 Task: Search one way flight ticket for 2 adults, 2 infants in seat and 1 infant on lap in first from Pittsburgh: Pittsburgh International Airport to Riverton: Central Wyoming Regional Airport (was Riverton Regional) on 8-4-2023. Choice of flights is Spirit. Number of bags: 1 carry on bag and 5 checked bags. Price is upto 65000. Outbound departure time preference is 15:15.
Action: Mouse moved to (287, 246)
Screenshot: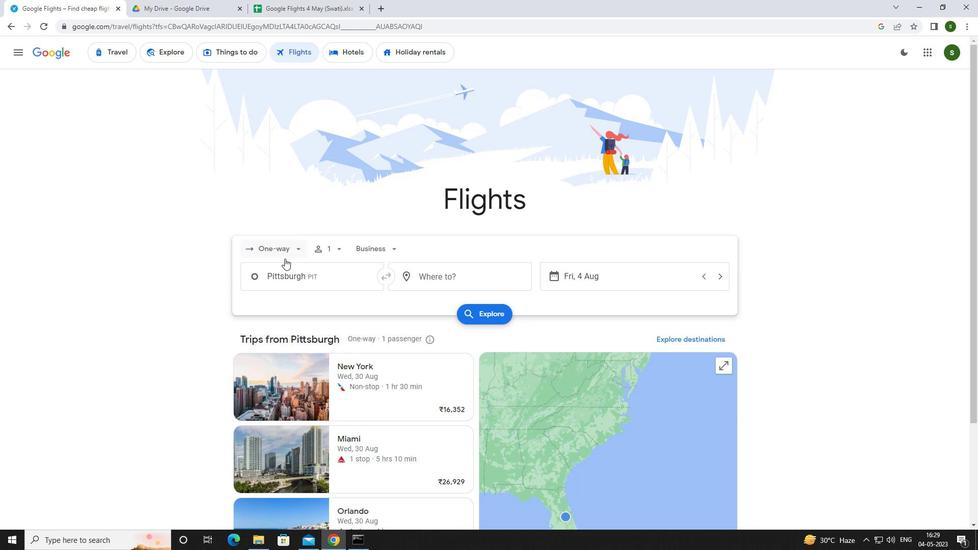 
Action: Mouse pressed left at (287, 246)
Screenshot: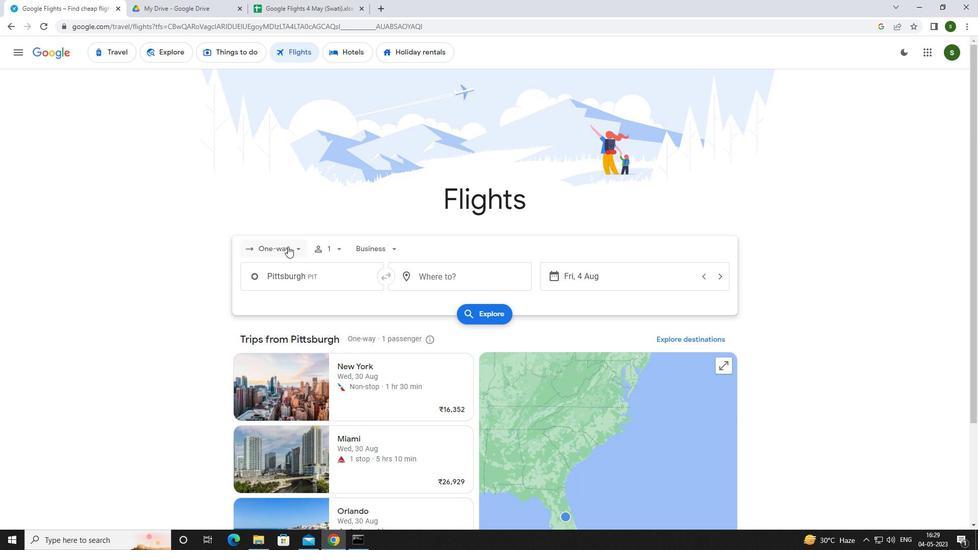 
Action: Mouse moved to (281, 295)
Screenshot: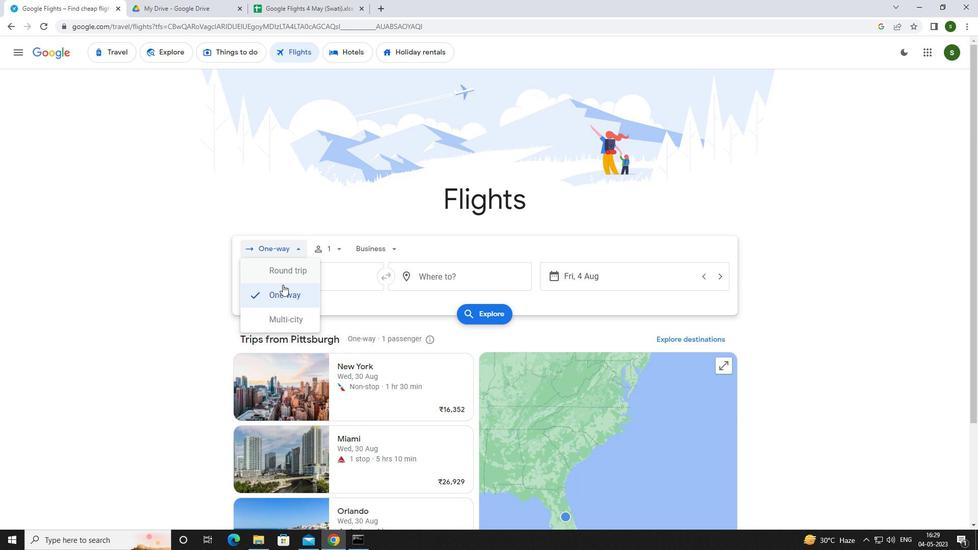 
Action: Mouse pressed left at (281, 295)
Screenshot: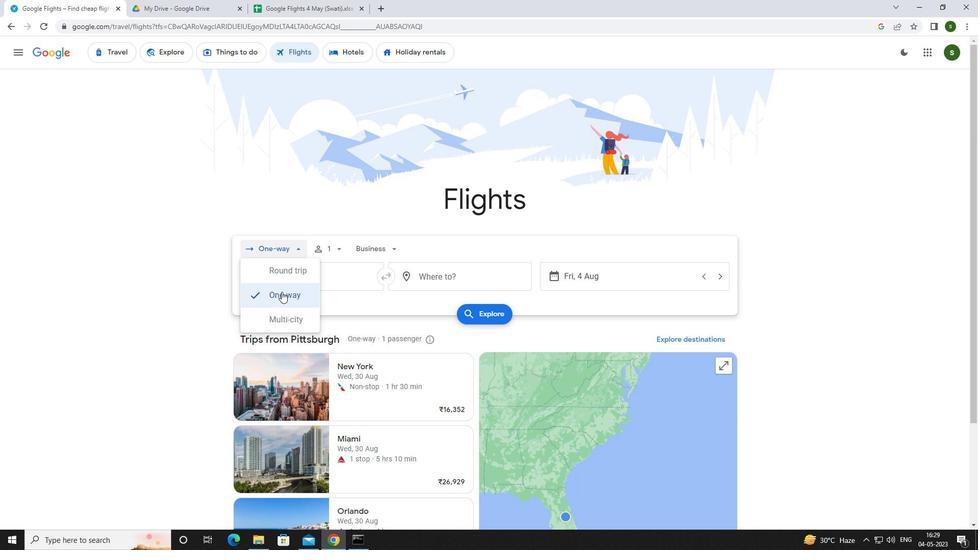 
Action: Mouse moved to (340, 250)
Screenshot: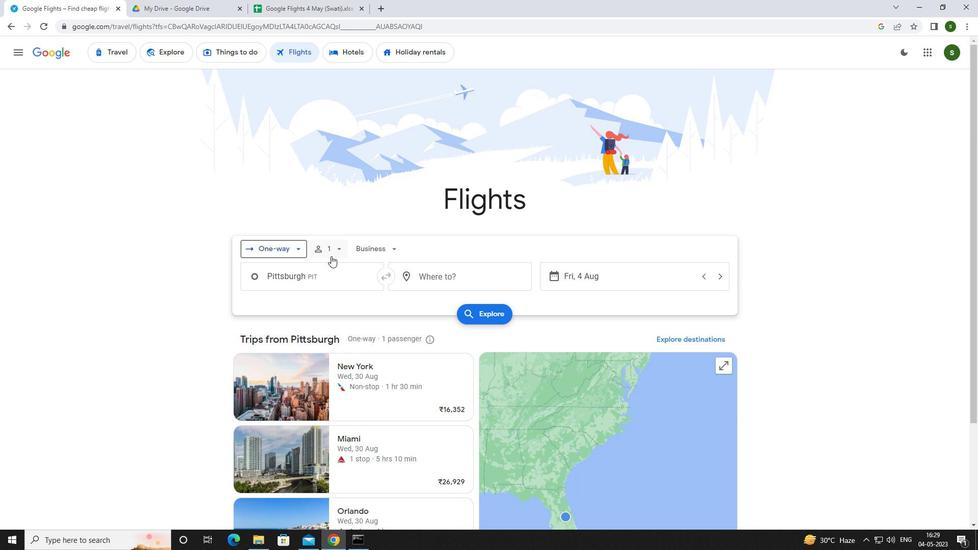 
Action: Mouse pressed left at (340, 250)
Screenshot: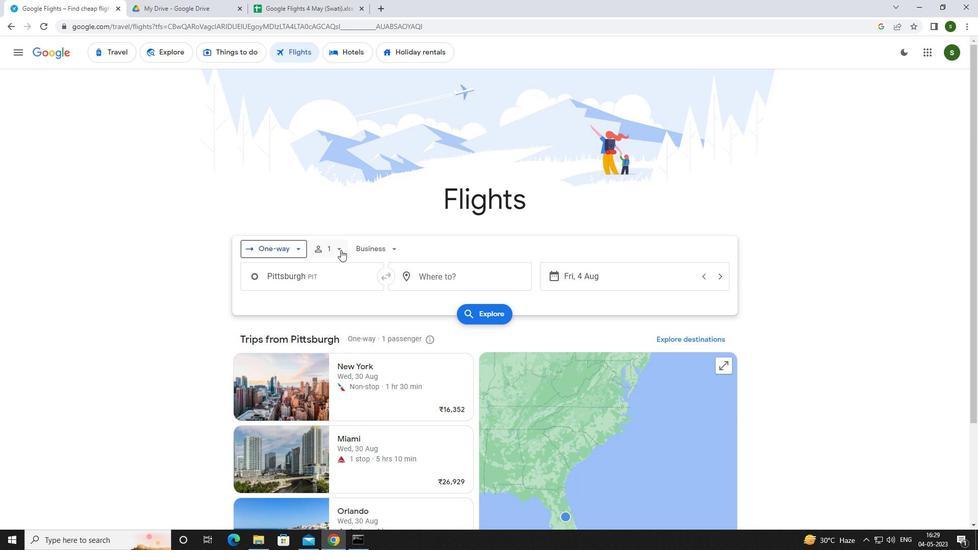 
Action: Mouse moved to (409, 271)
Screenshot: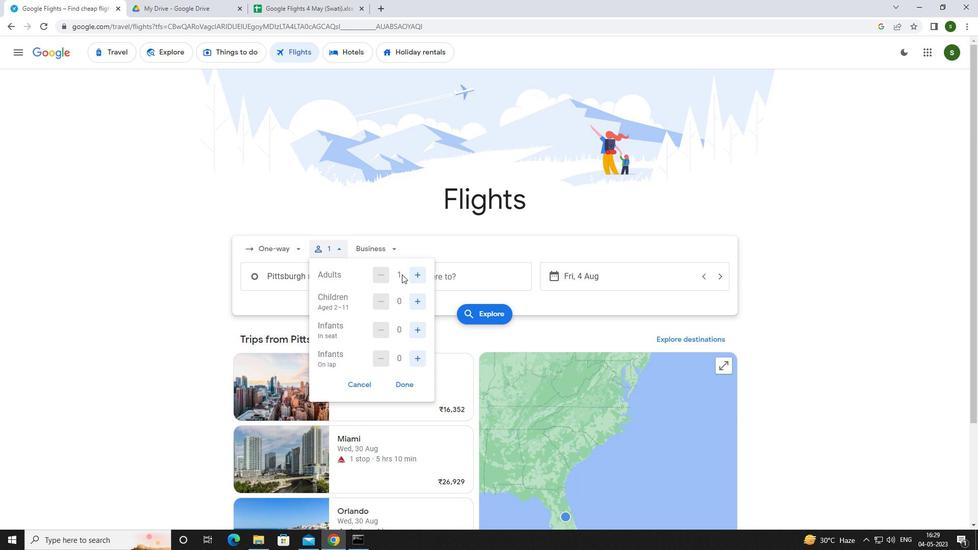 
Action: Mouse pressed left at (409, 271)
Screenshot: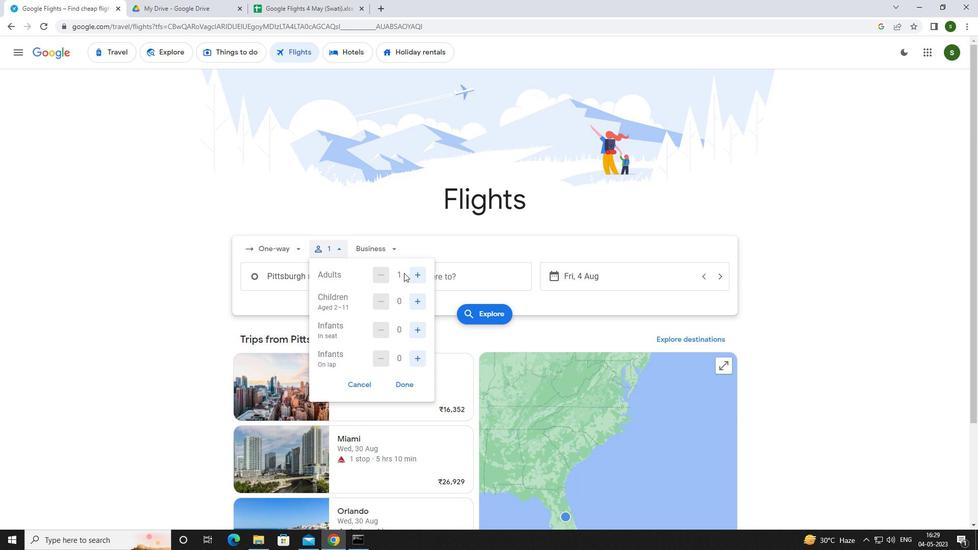 
Action: Mouse moved to (419, 326)
Screenshot: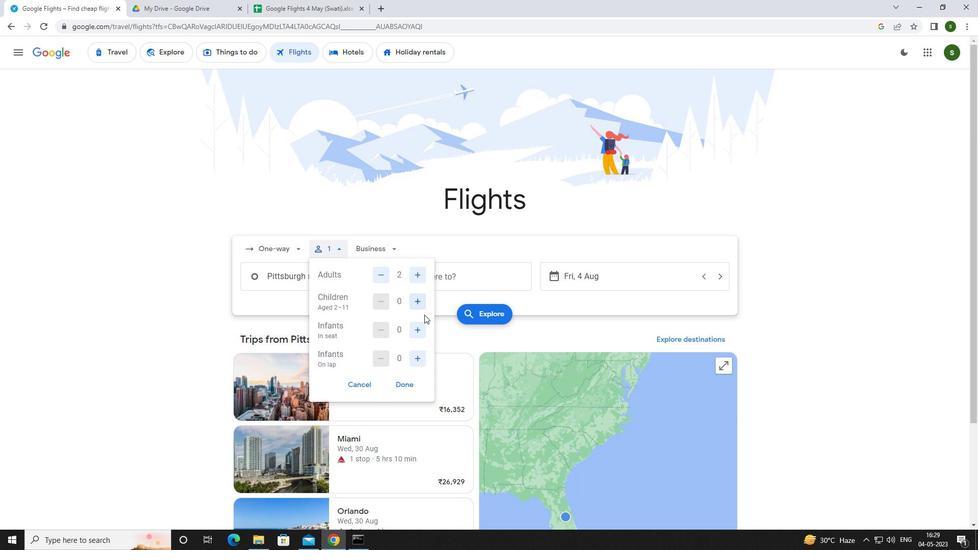 
Action: Mouse pressed left at (419, 326)
Screenshot: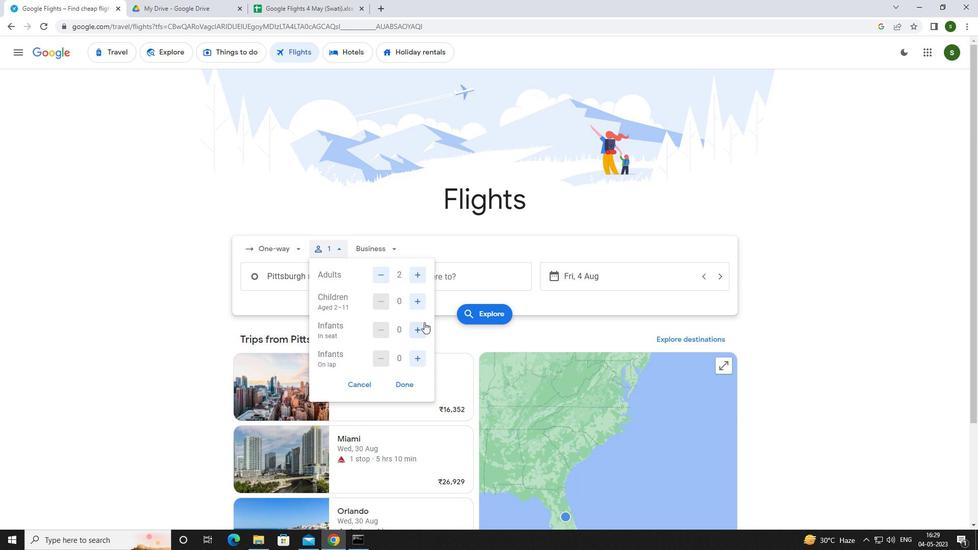 
Action: Mouse pressed left at (419, 326)
Screenshot: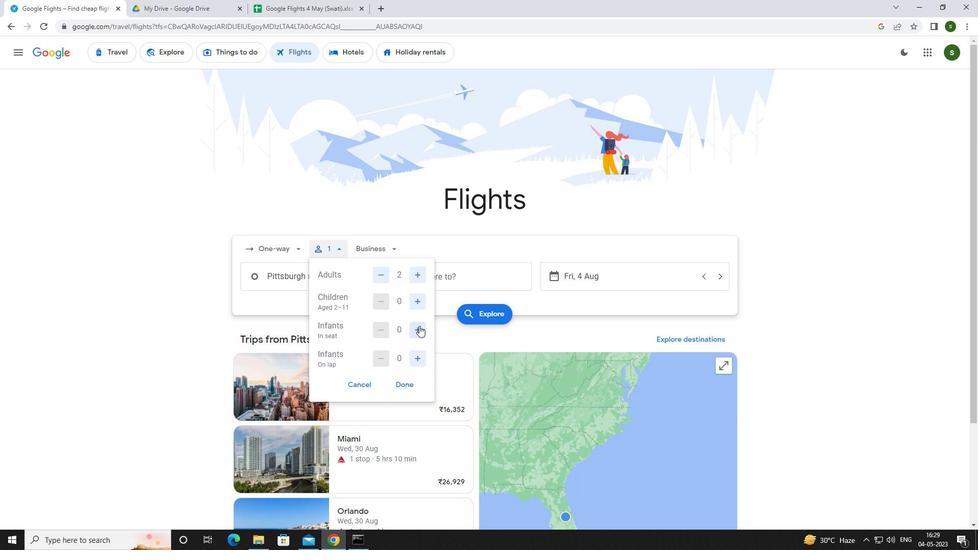 
Action: Mouse moved to (415, 353)
Screenshot: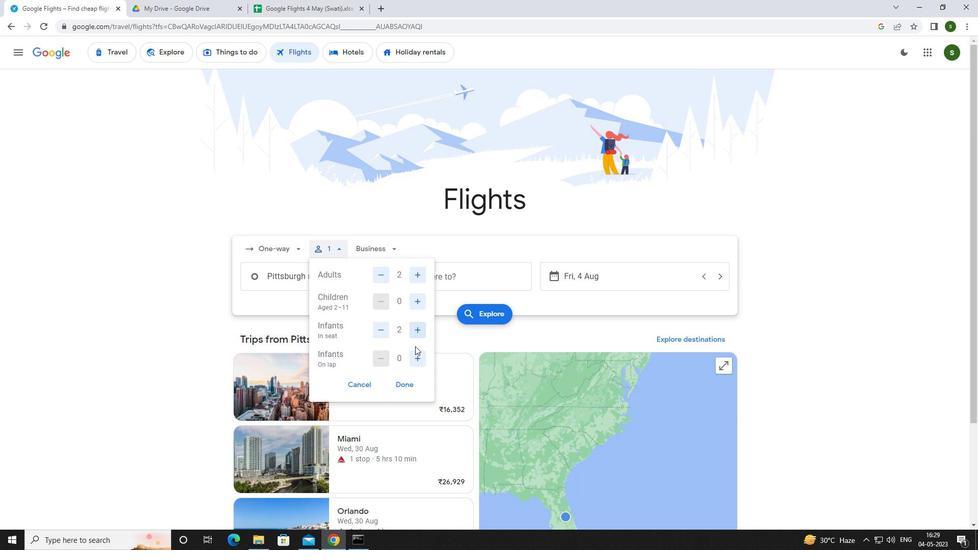 
Action: Mouse pressed left at (415, 353)
Screenshot: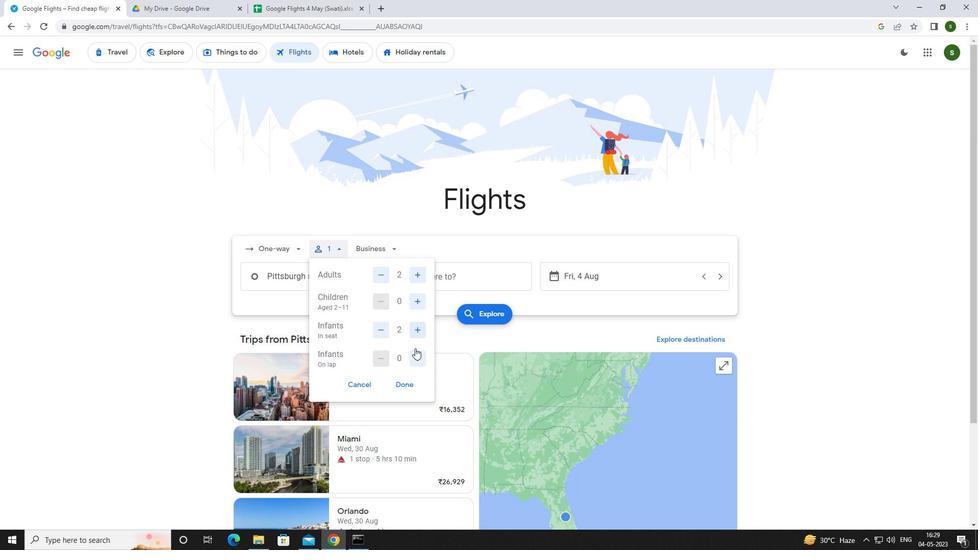 
Action: Mouse moved to (381, 247)
Screenshot: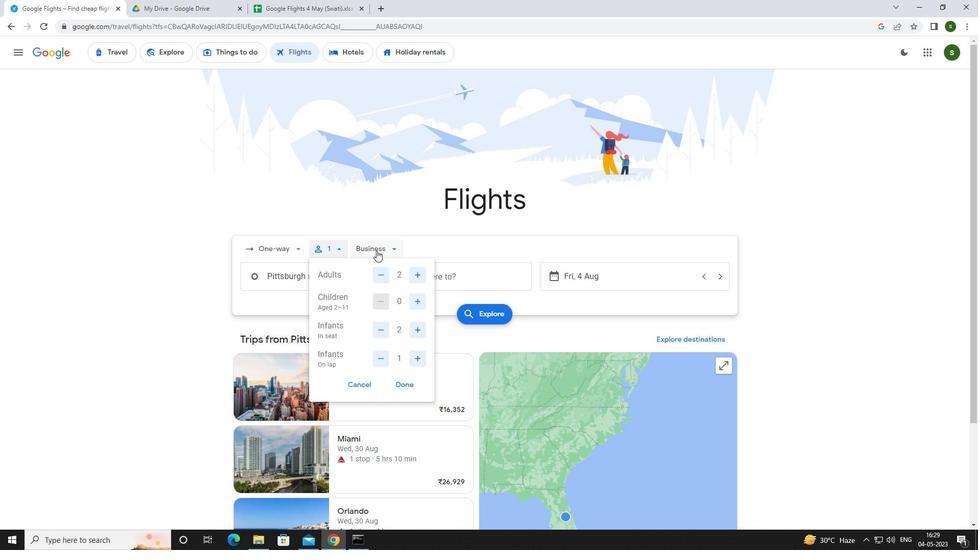 
Action: Mouse pressed left at (381, 247)
Screenshot: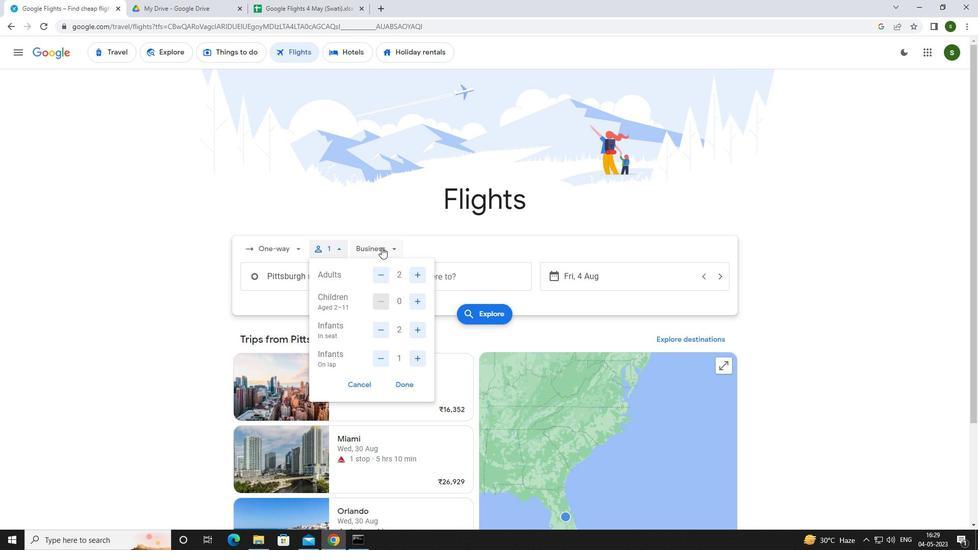 
Action: Mouse moved to (392, 341)
Screenshot: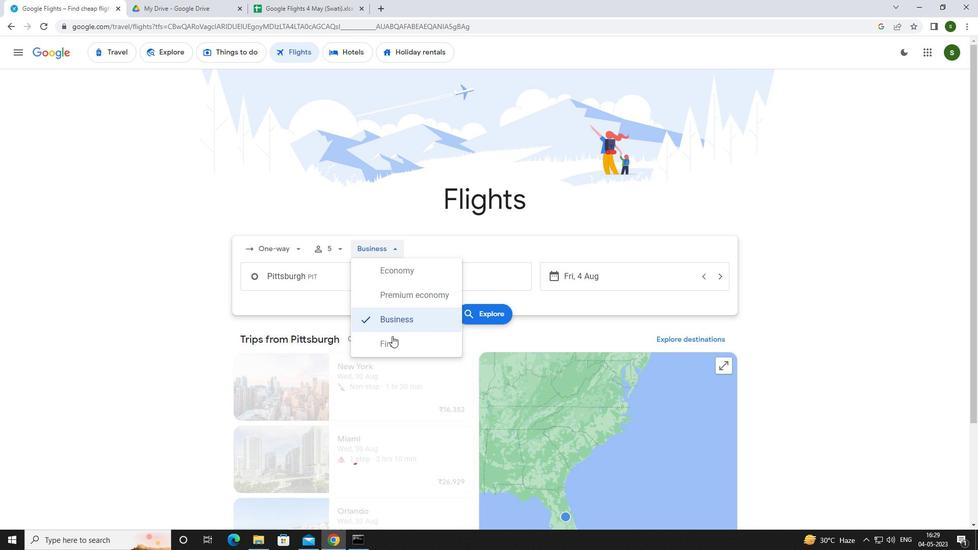 
Action: Mouse pressed left at (392, 341)
Screenshot: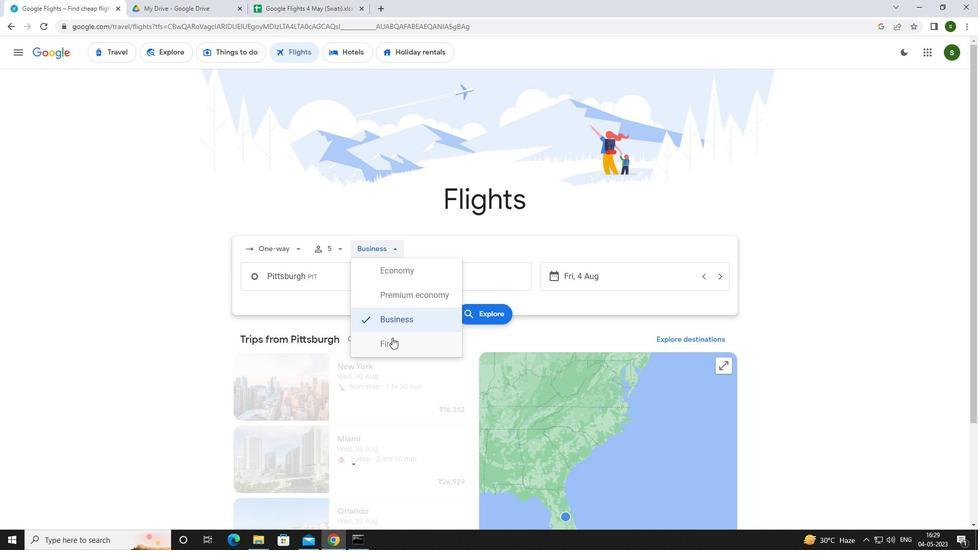 
Action: Mouse moved to (323, 277)
Screenshot: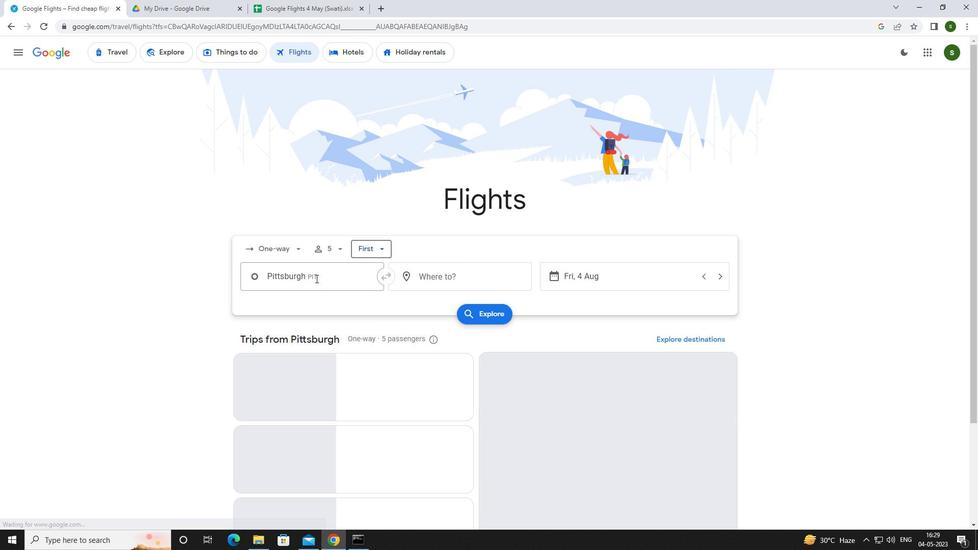 
Action: Mouse pressed left at (323, 277)
Screenshot: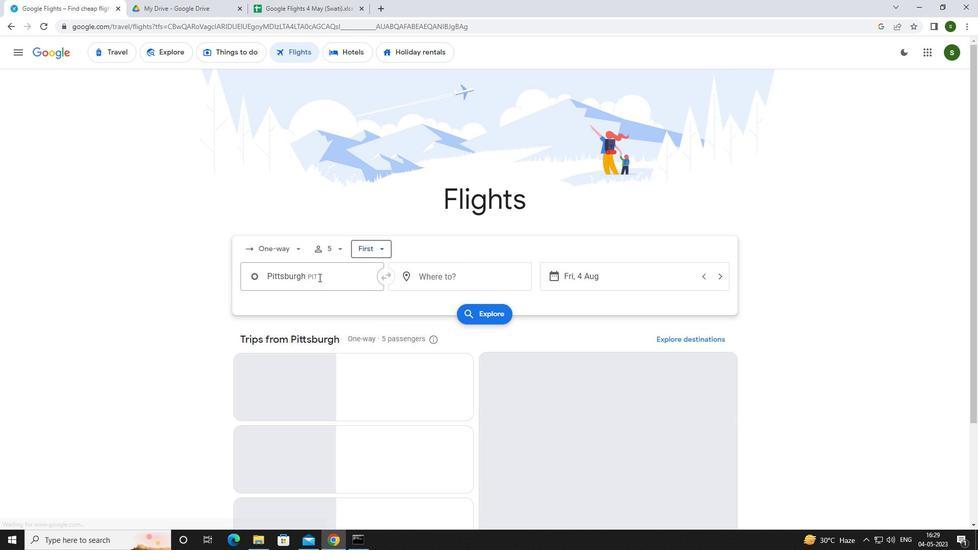
Action: Mouse moved to (326, 276)
Screenshot: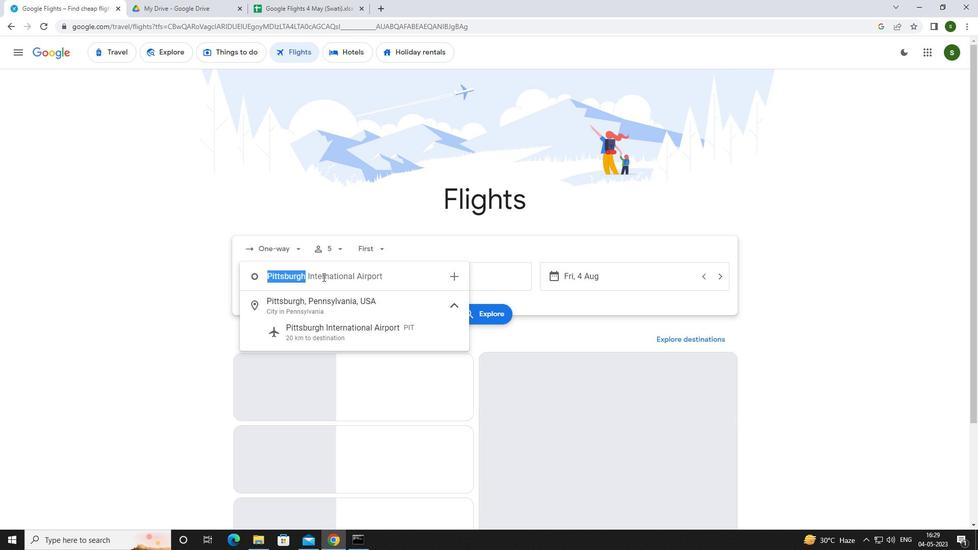 
Action: Key pressed <Key.caps_lock>p<Key.caps_lock>ittsb
Screenshot: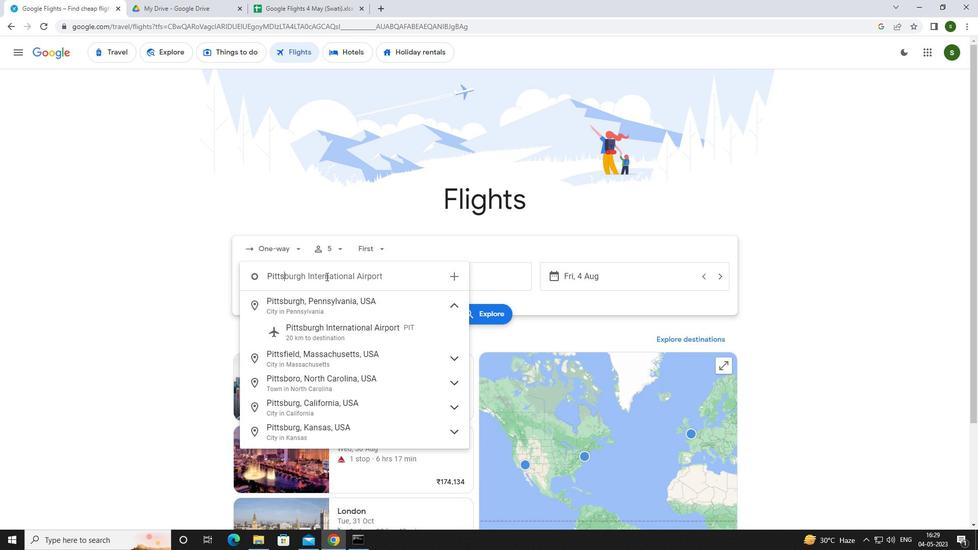 
Action: Mouse moved to (336, 334)
Screenshot: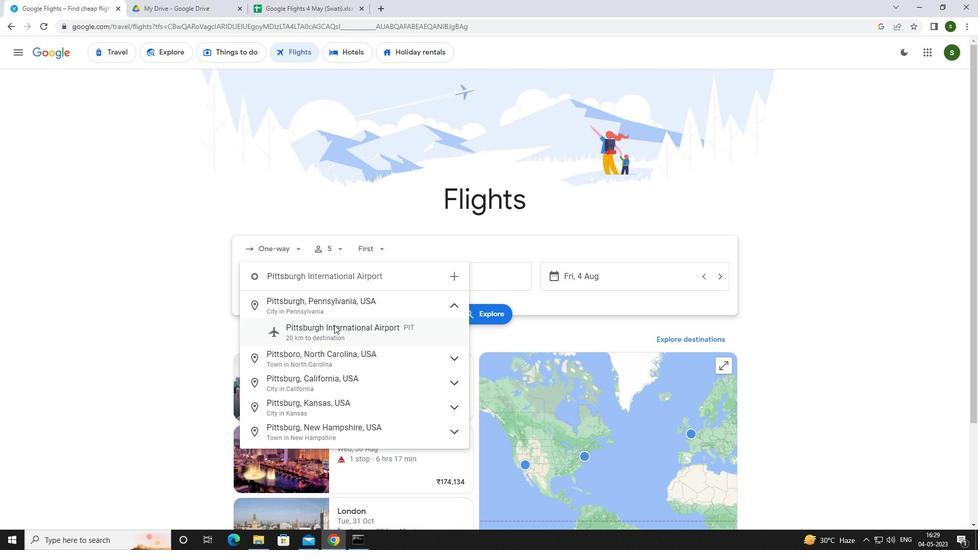
Action: Mouse pressed left at (336, 334)
Screenshot: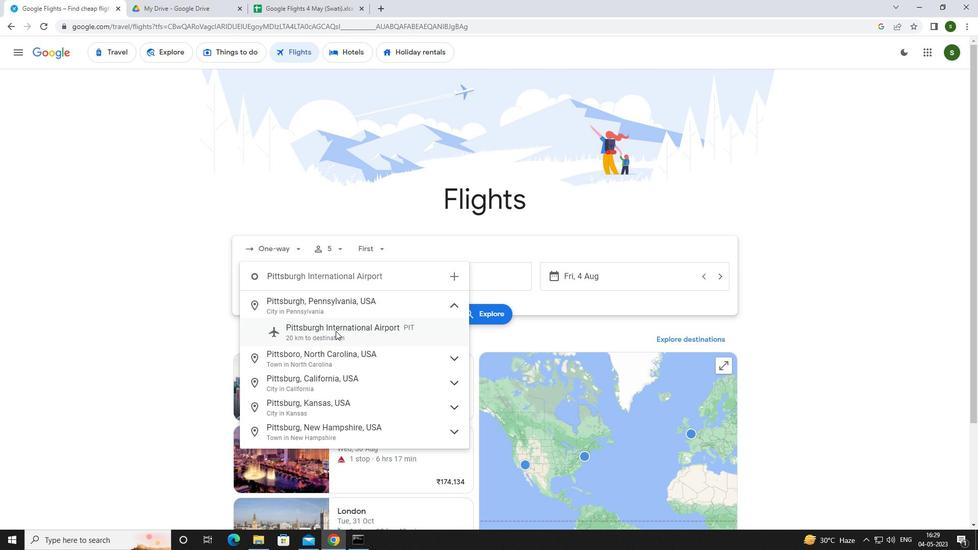 
Action: Mouse moved to (479, 273)
Screenshot: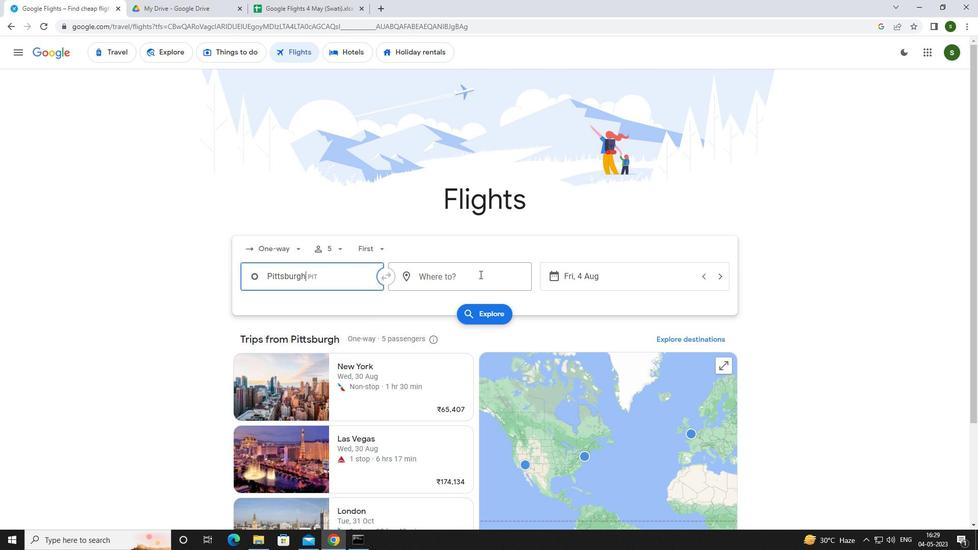 
Action: Mouse pressed left at (479, 273)
Screenshot: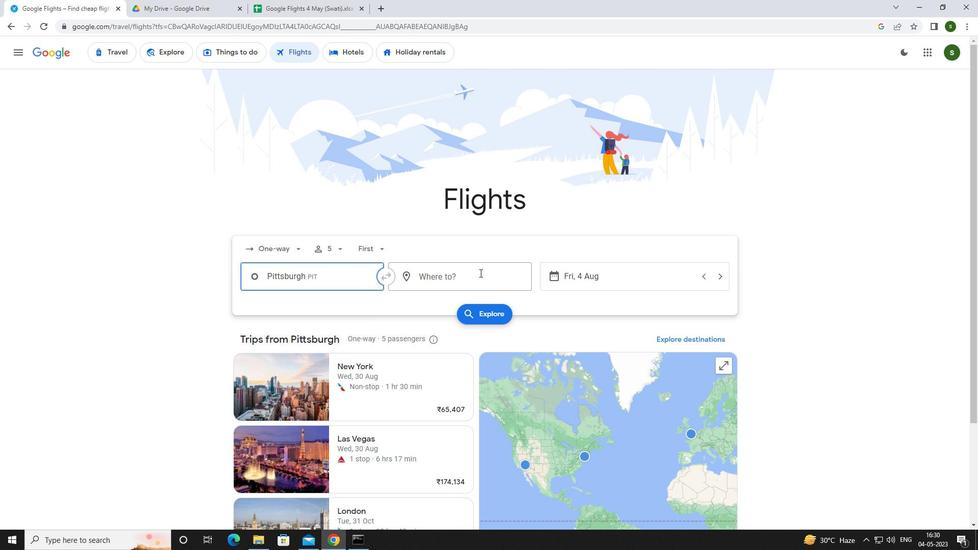 
Action: Mouse moved to (427, 282)
Screenshot: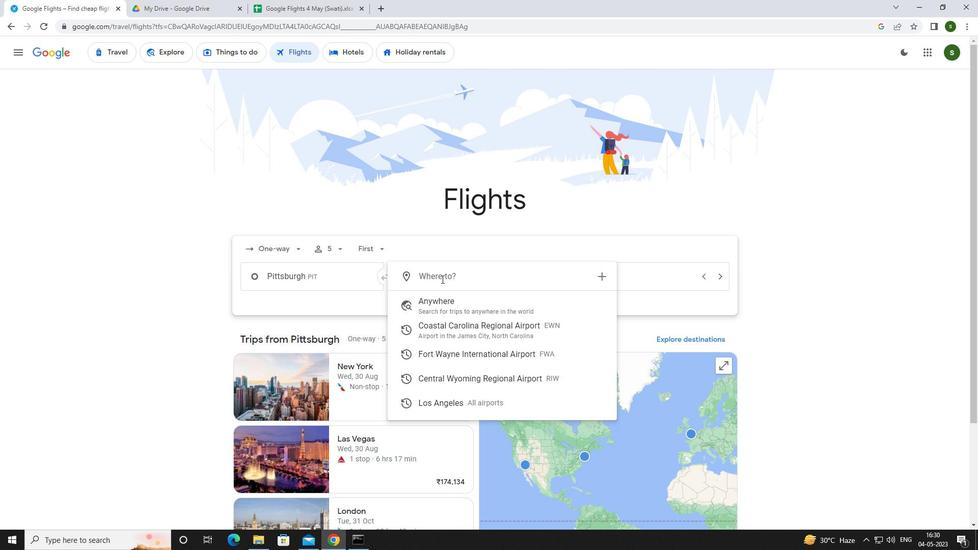 
Action: Key pressed <Key.caps_lock>r<Key.caps_lock>iverto
Screenshot: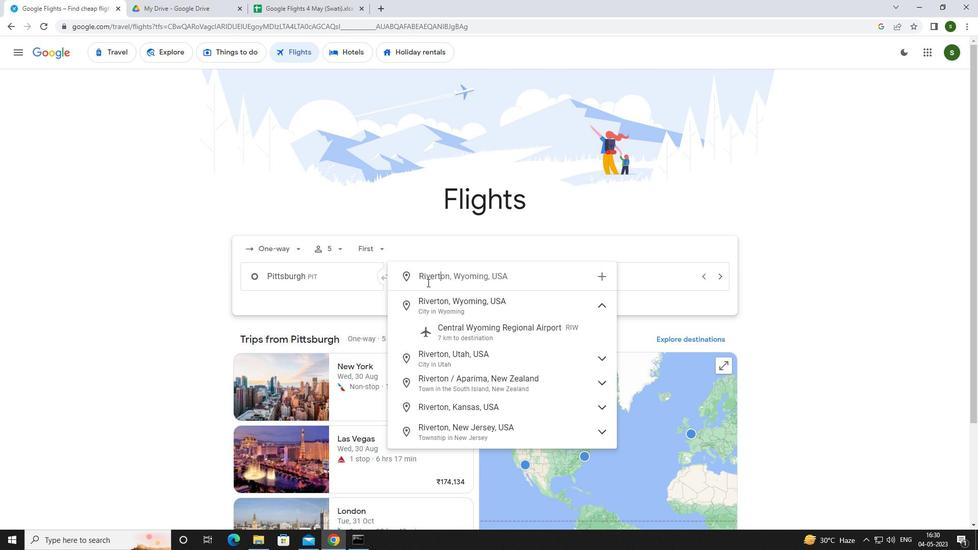 
Action: Mouse moved to (466, 323)
Screenshot: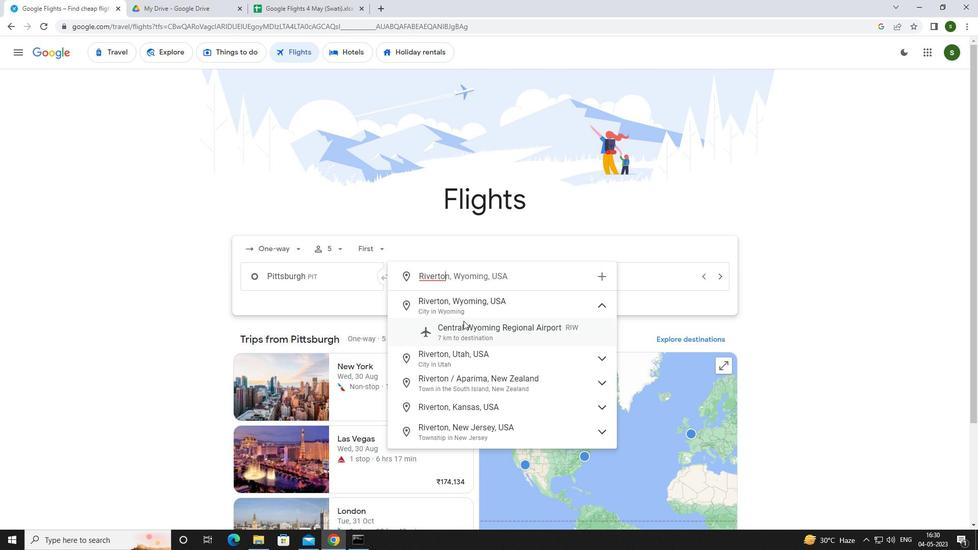 
Action: Mouse pressed left at (466, 323)
Screenshot: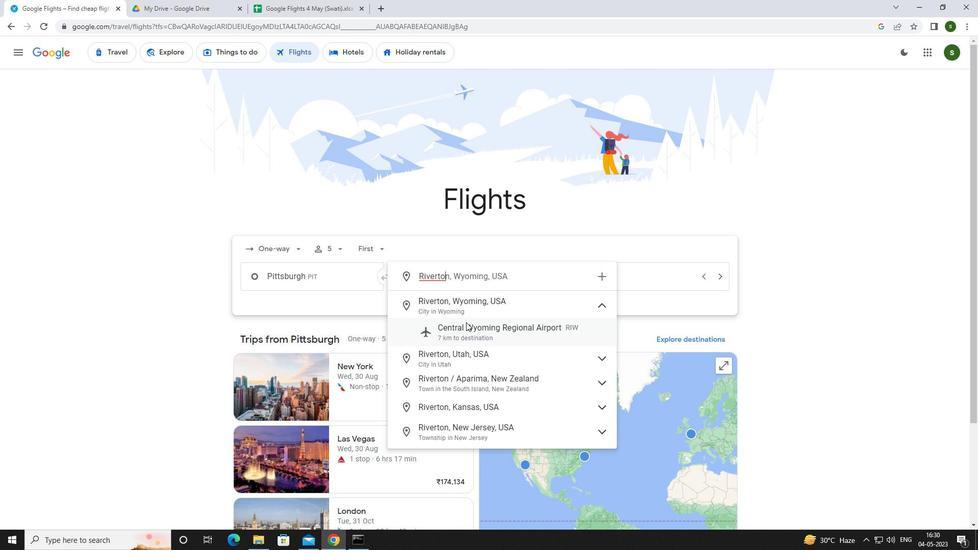 
Action: Mouse moved to (601, 275)
Screenshot: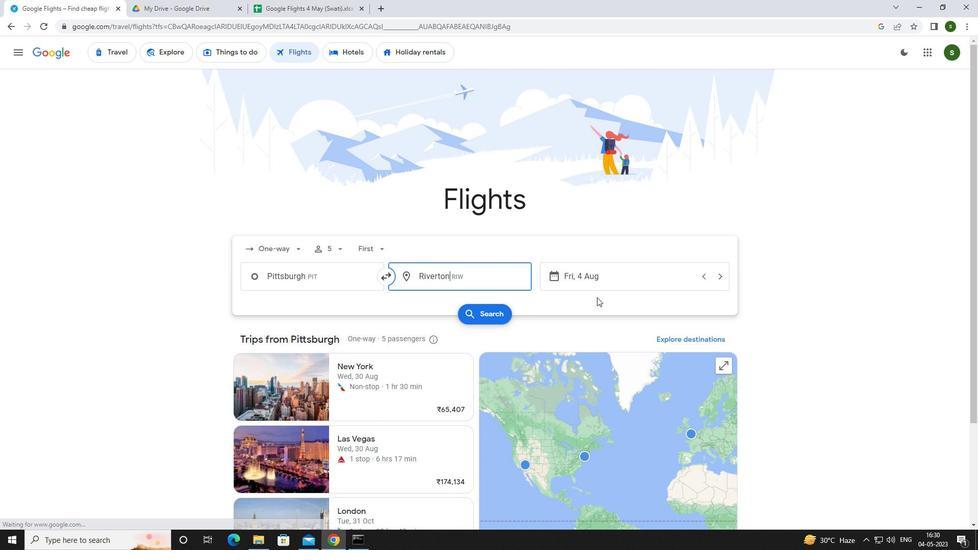 
Action: Mouse pressed left at (601, 275)
Screenshot: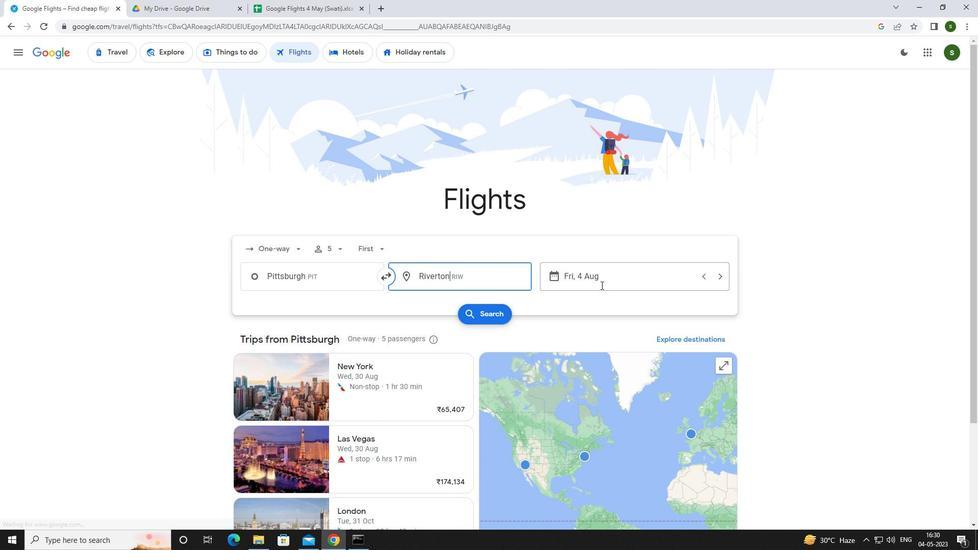 
Action: Mouse moved to (484, 349)
Screenshot: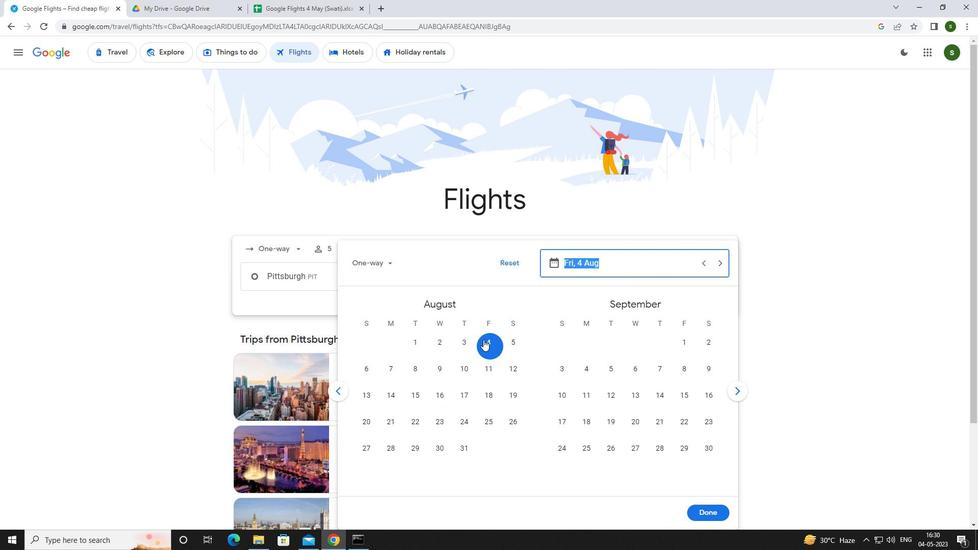 
Action: Mouse pressed left at (484, 349)
Screenshot: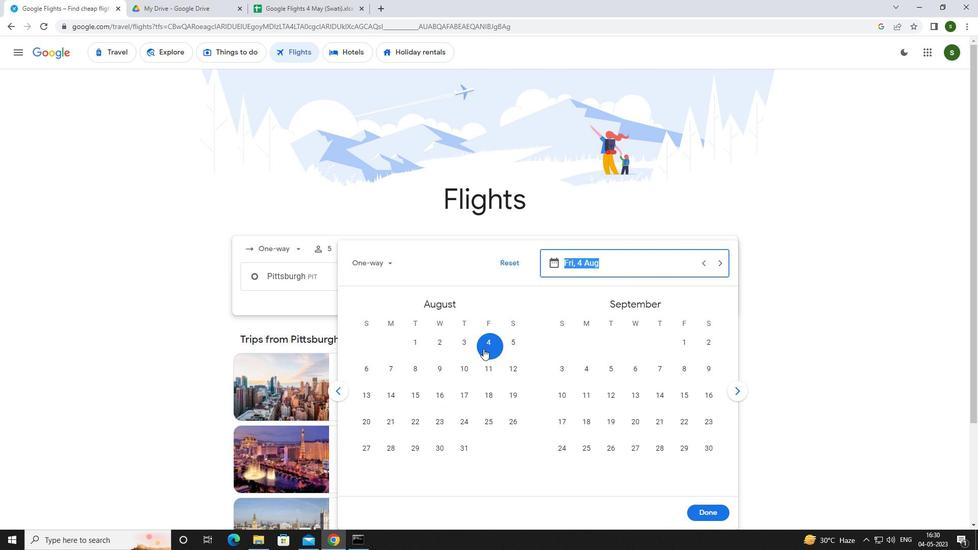 
Action: Mouse moved to (705, 510)
Screenshot: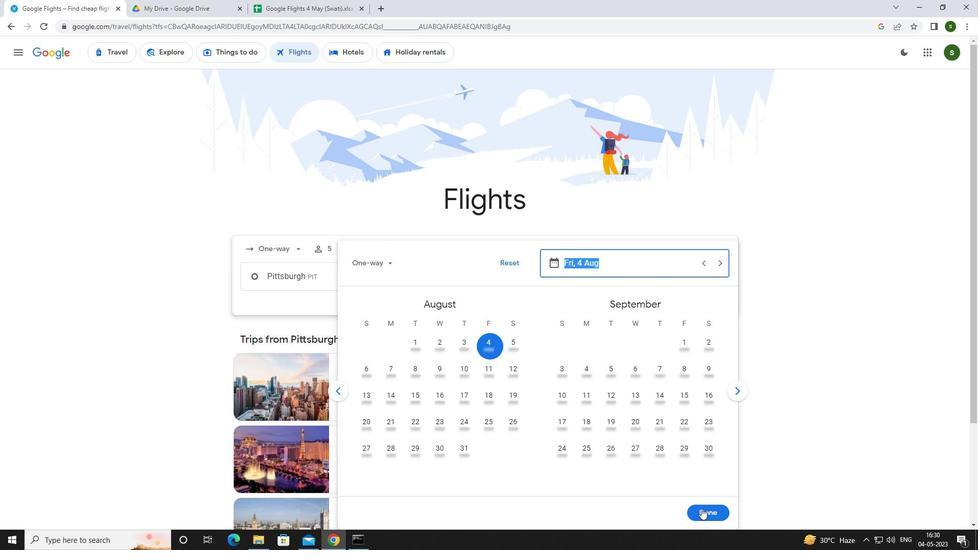 
Action: Mouse pressed left at (705, 510)
Screenshot: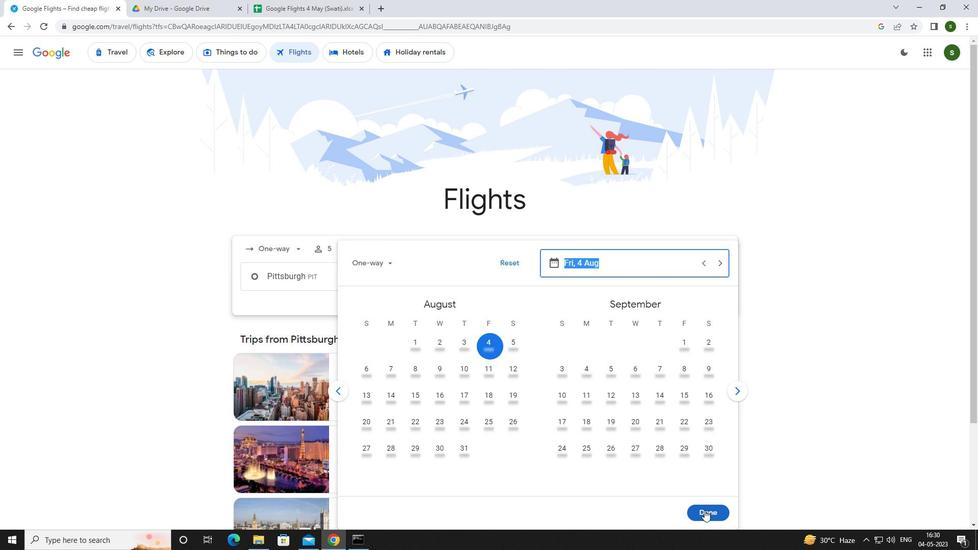 
Action: Mouse moved to (483, 313)
Screenshot: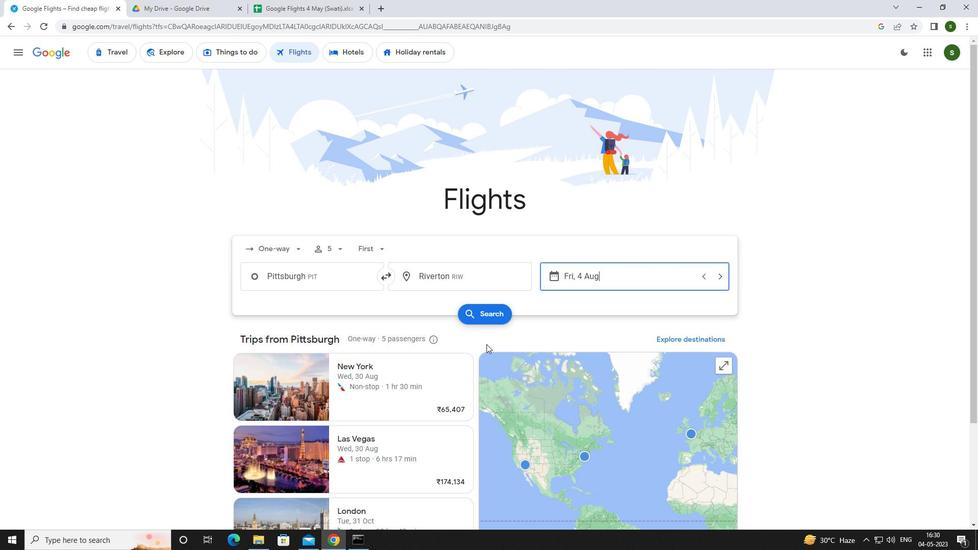 
Action: Mouse pressed left at (483, 313)
Screenshot: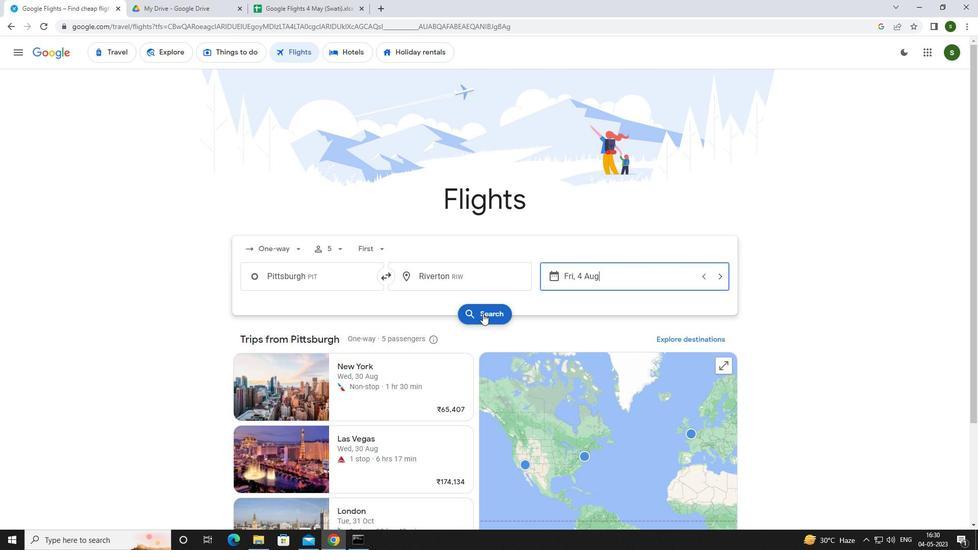 
Action: Mouse moved to (246, 143)
Screenshot: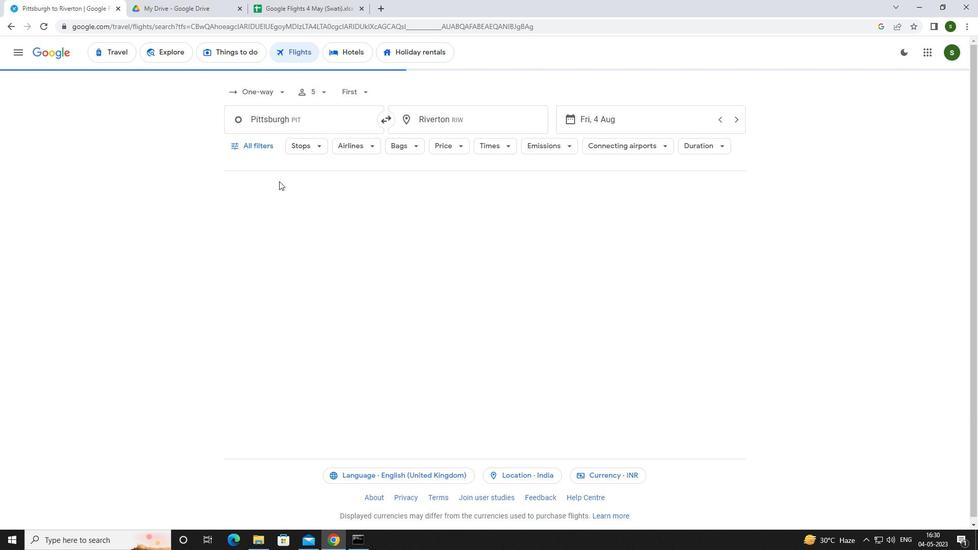 
Action: Mouse pressed left at (246, 143)
Screenshot: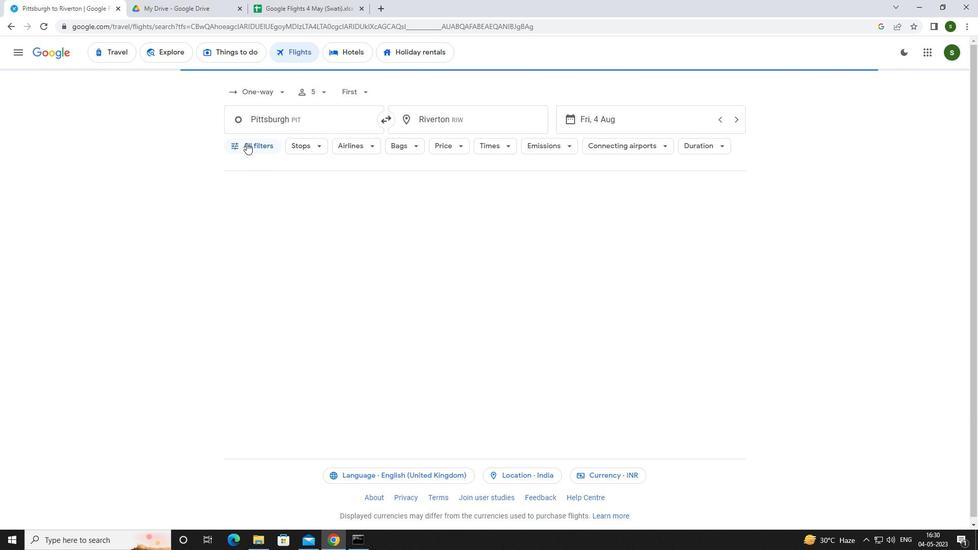
Action: Mouse moved to (378, 361)
Screenshot: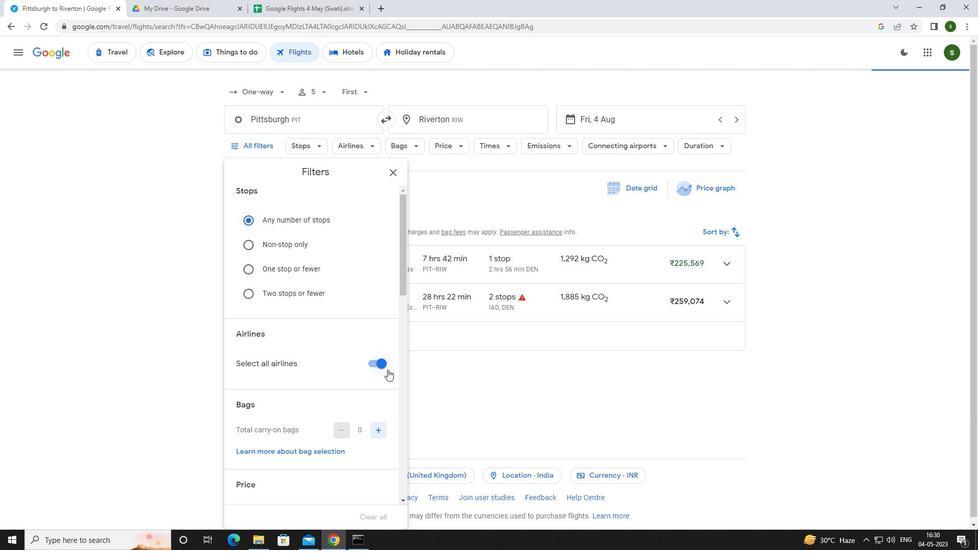 
Action: Mouse pressed left at (378, 361)
Screenshot: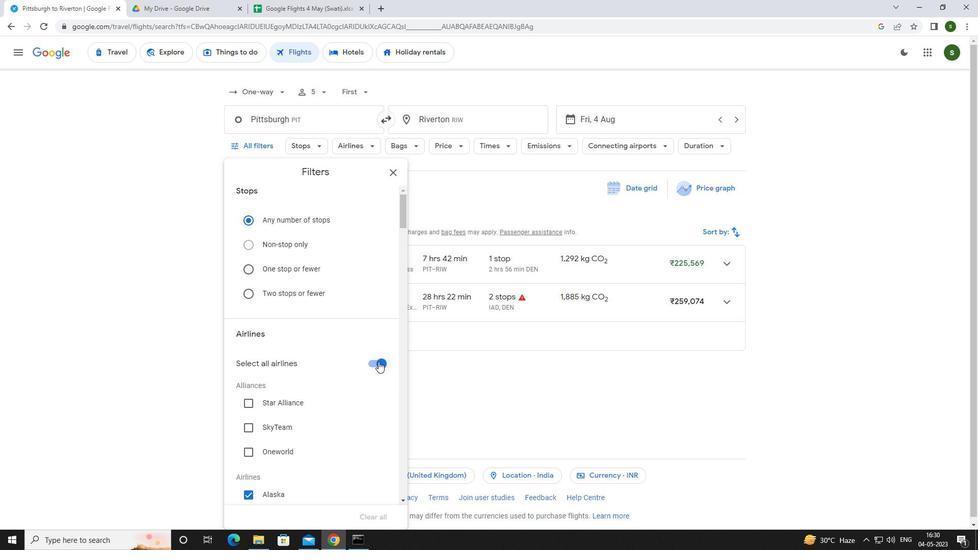 
Action: Mouse moved to (347, 350)
Screenshot: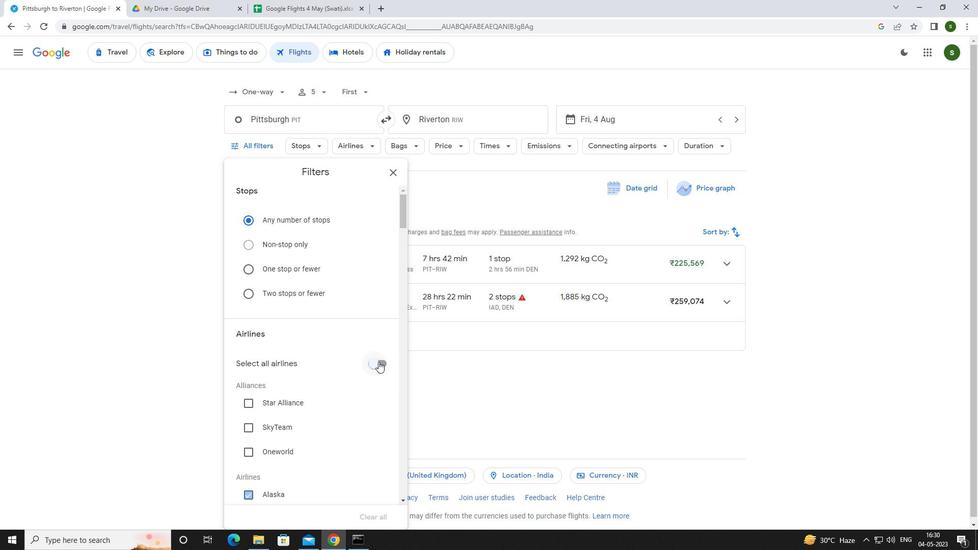 
Action: Mouse scrolled (347, 350) with delta (0, 0)
Screenshot: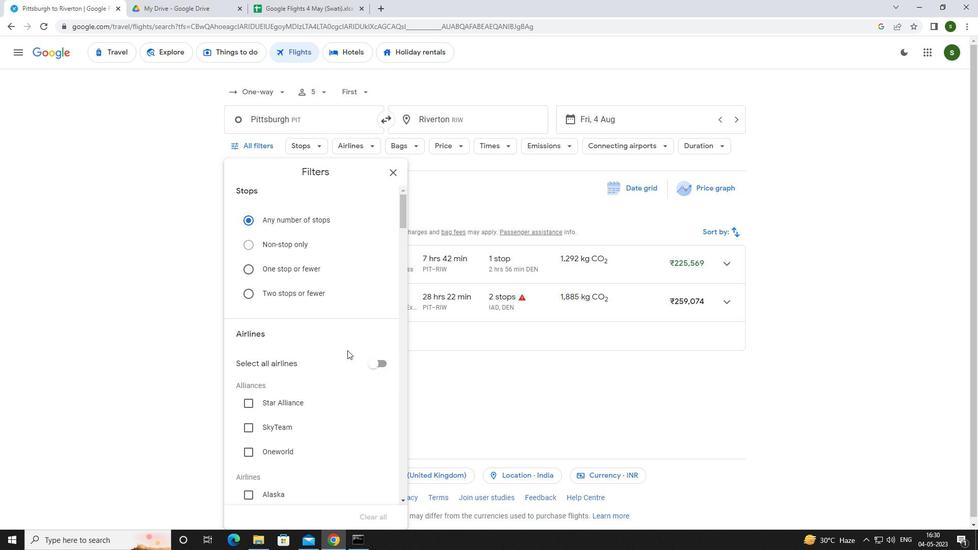 
Action: Mouse scrolled (347, 350) with delta (0, 0)
Screenshot: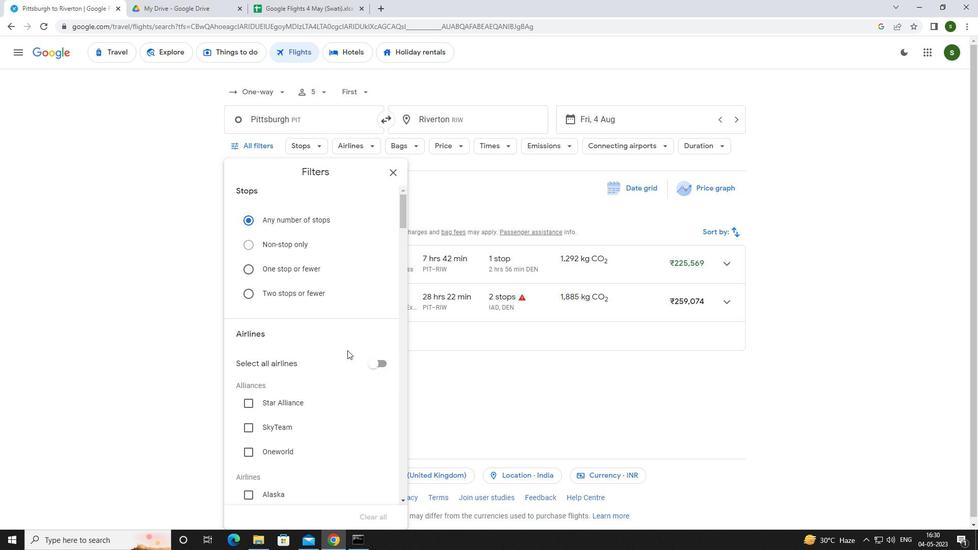 
Action: Mouse scrolled (347, 350) with delta (0, 0)
Screenshot: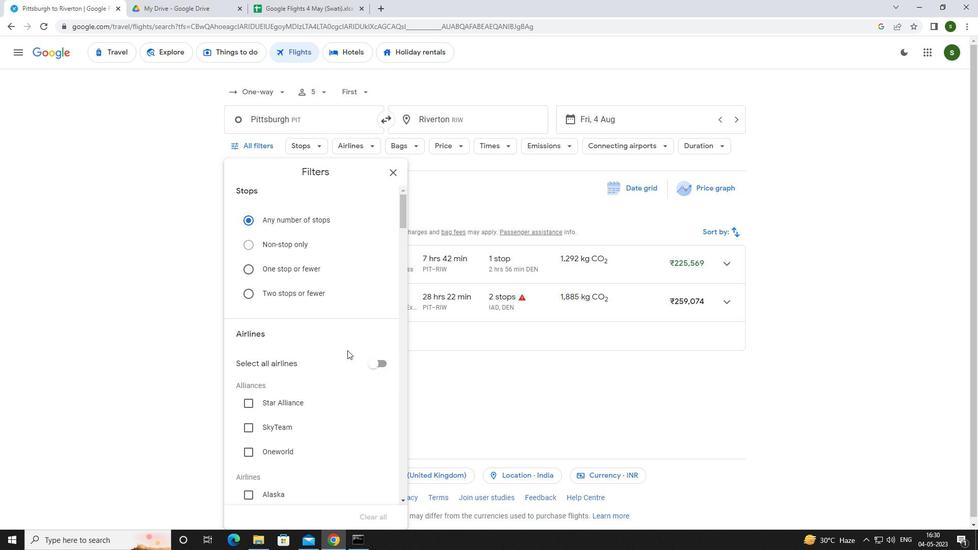 
Action: Mouse scrolled (347, 350) with delta (0, 0)
Screenshot: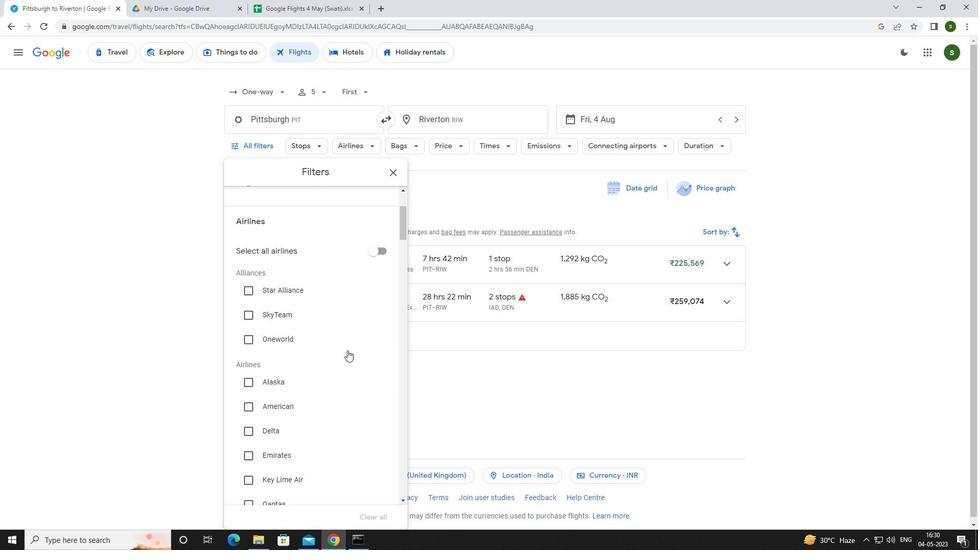 
Action: Mouse scrolled (347, 350) with delta (0, 0)
Screenshot: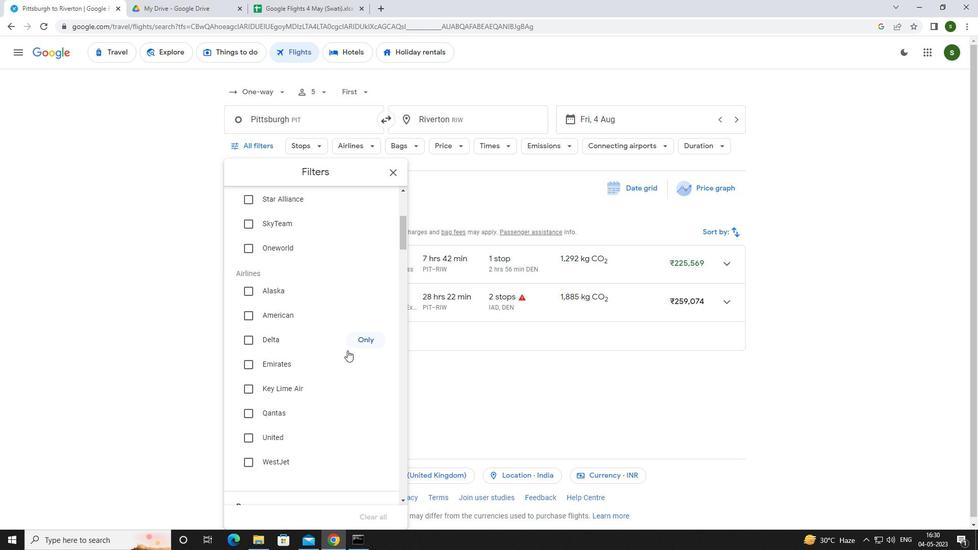 
Action: Mouse scrolled (347, 350) with delta (0, 0)
Screenshot: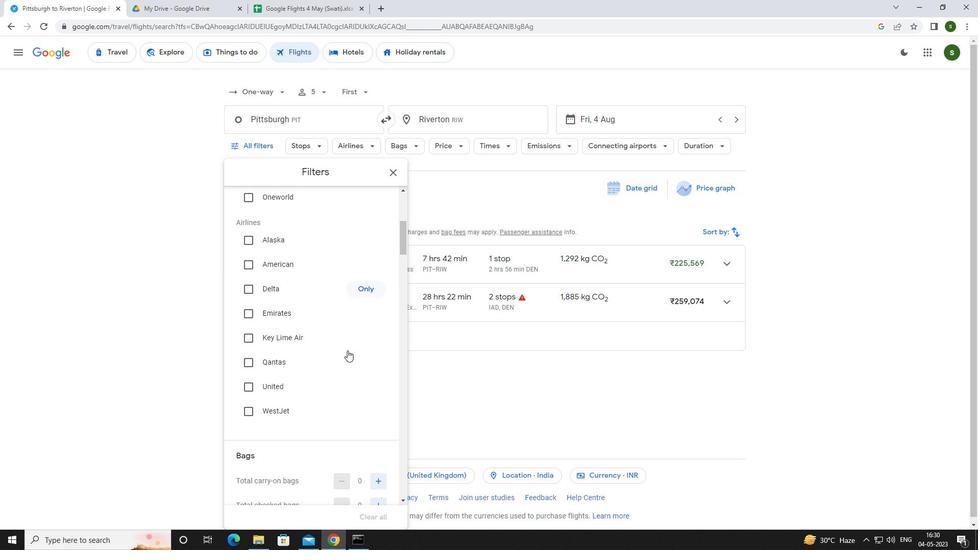 
Action: Mouse scrolled (347, 350) with delta (0, 0)
Screenshot: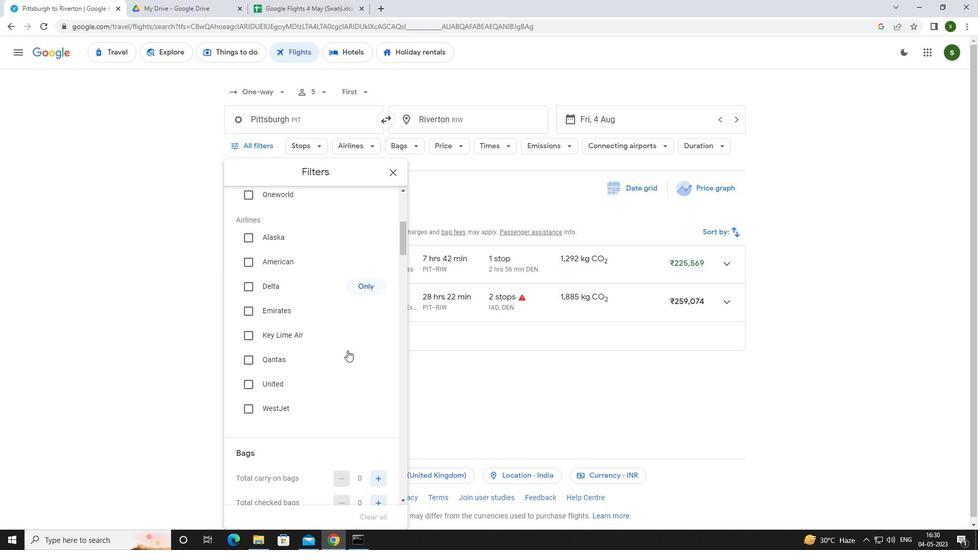 
Action: Mouse moved to (374, 377)
Screenshot: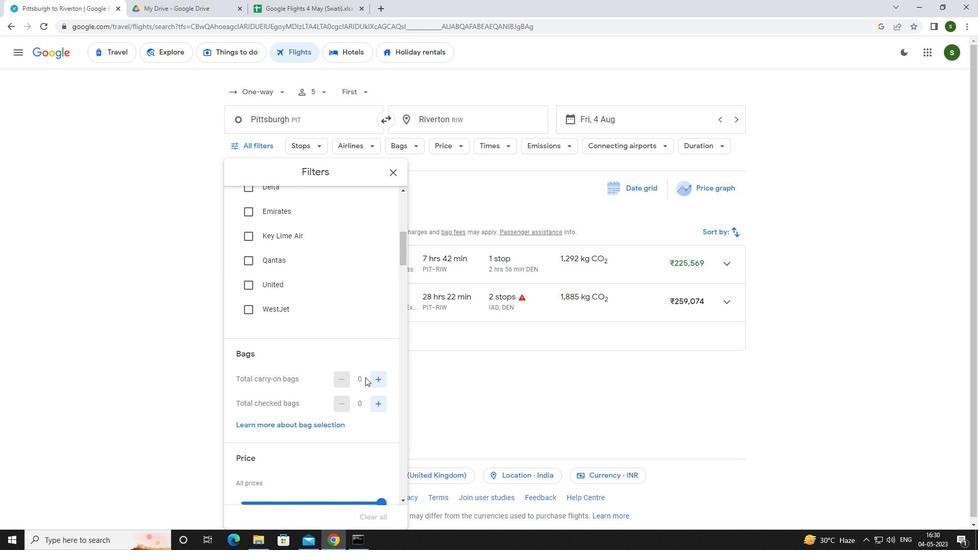 
Action: Mouse pressed left at (374, 377)
Screenshot: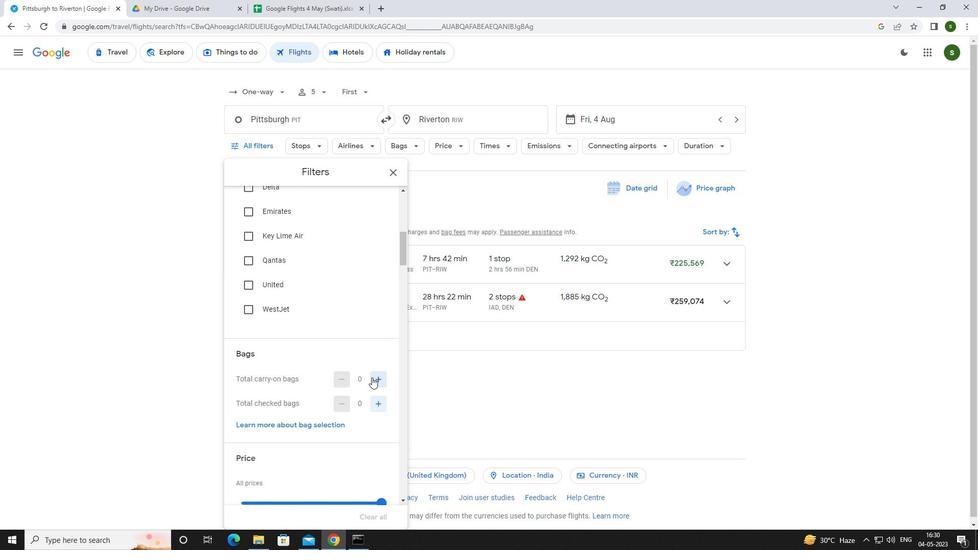 
Action: Mouse moved to (376, 405)
Screenshot: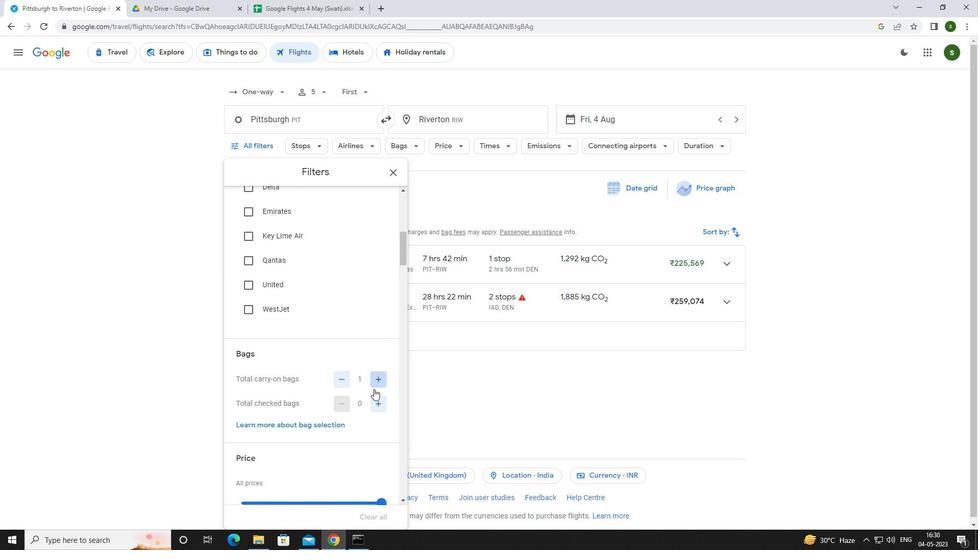 
Action: Mouse pressed left at (376, 405)
Screenshot: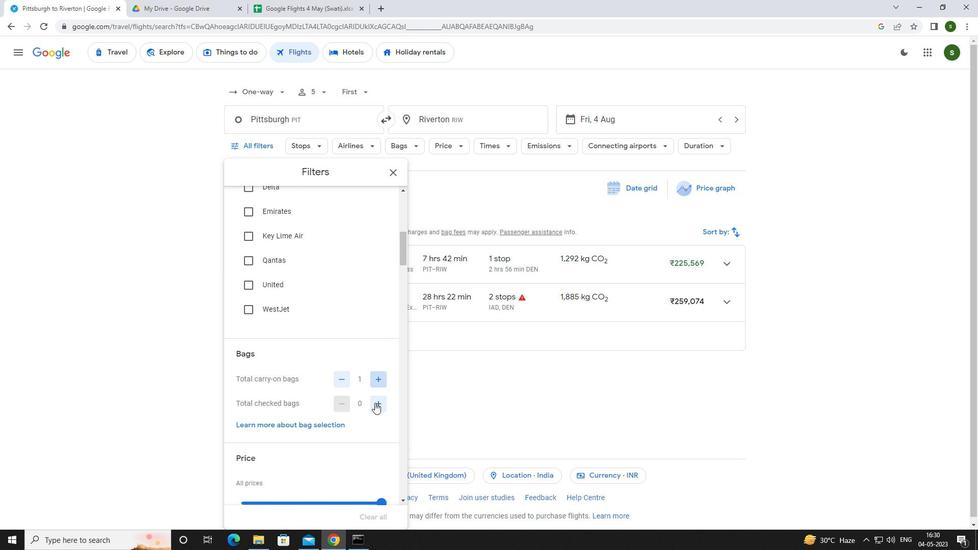 
Action: Mouse pressed left at (376, 405)
Screenshot: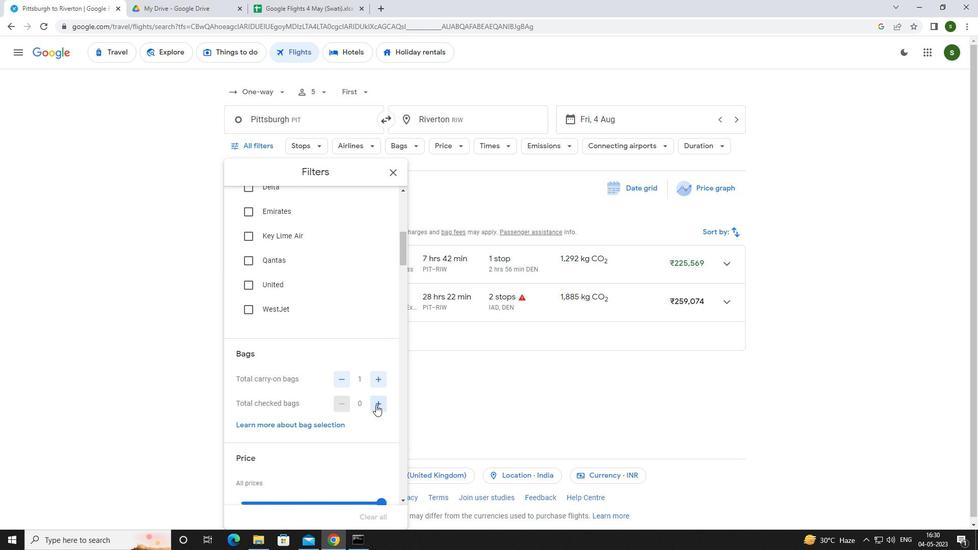 
Action: Mouse pressed left at (376, 405)
Screenshot: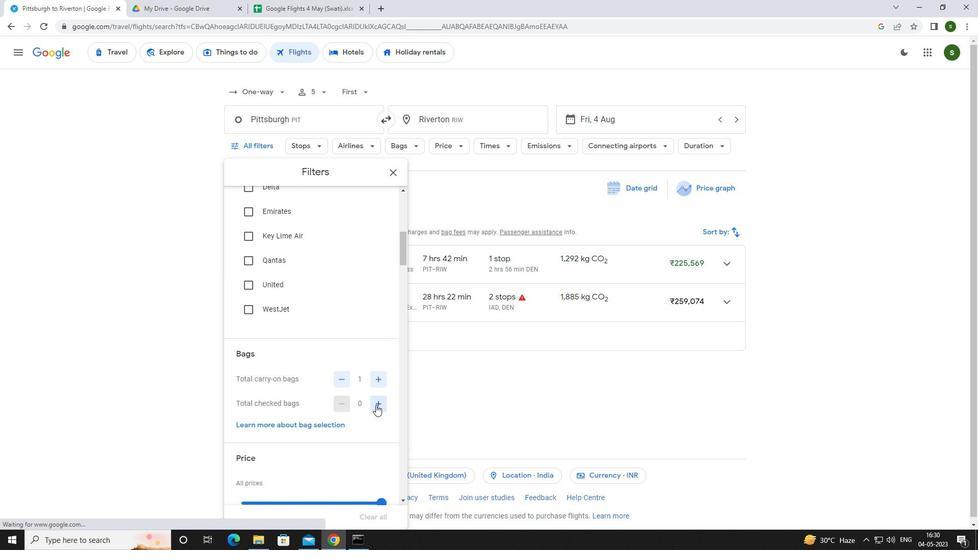 
Action: Mouse pressed left at (376, 405)
Screenshot: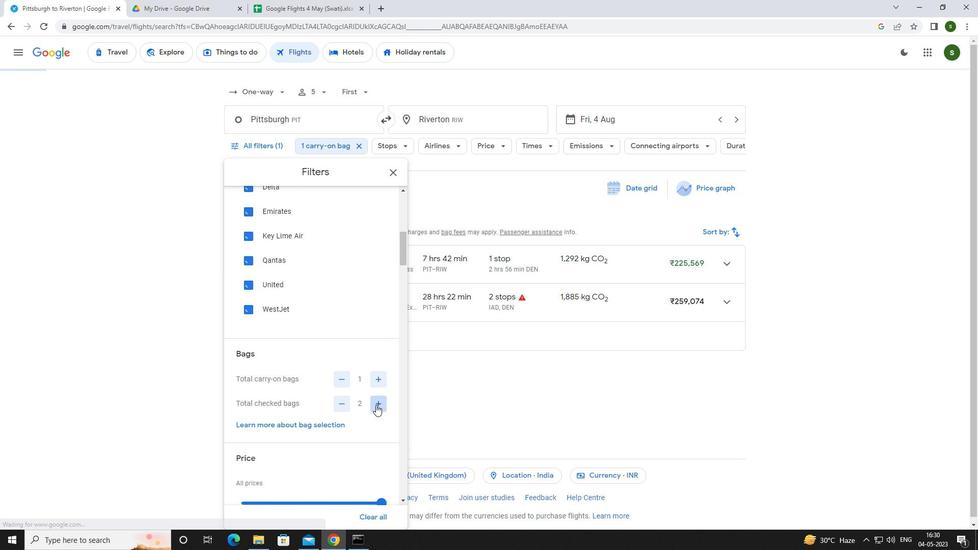 
Action: Mouse pressed left at (376, 405)
Screenshot: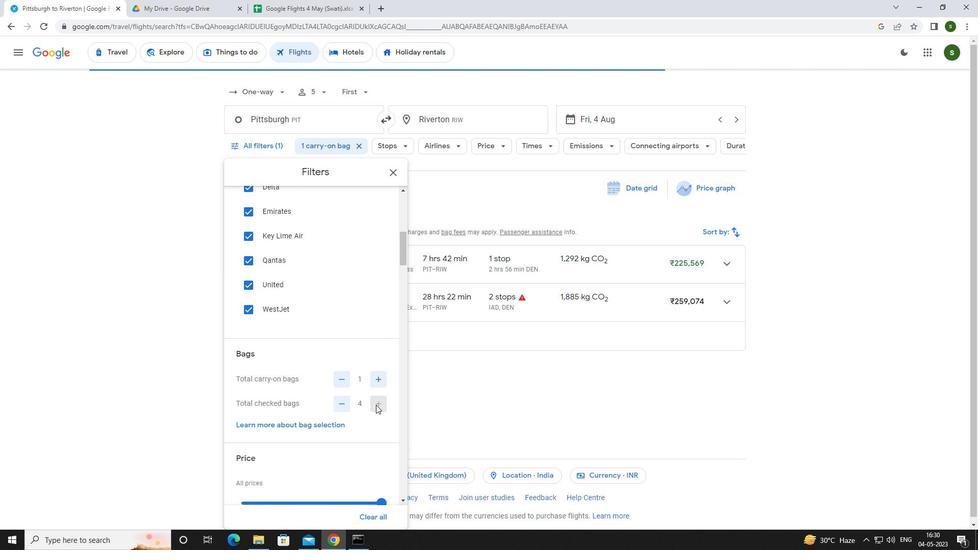 
Action: Mouse scrolled (376, 404) with delta (0, 0)
Screenshot: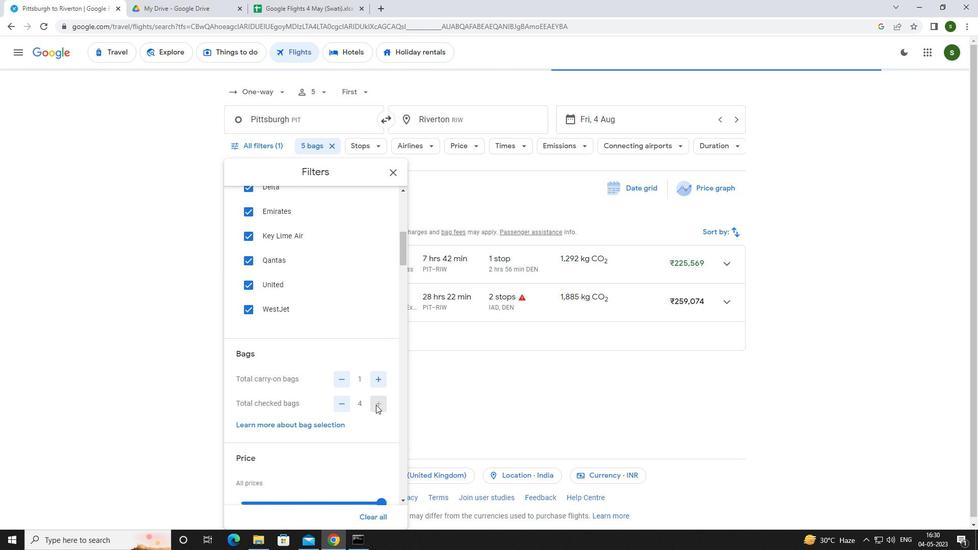 
Action: Mouse scrolled (376, 404) with delta (0, 0)
Screenshot: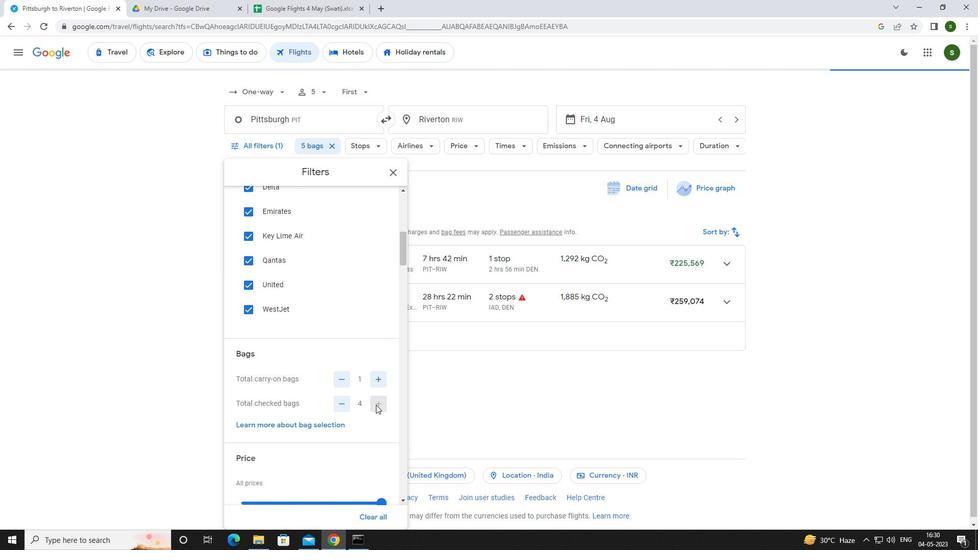 
Action: Mouse scrolled (376, 404) with delta (0, 0)
Screenshot: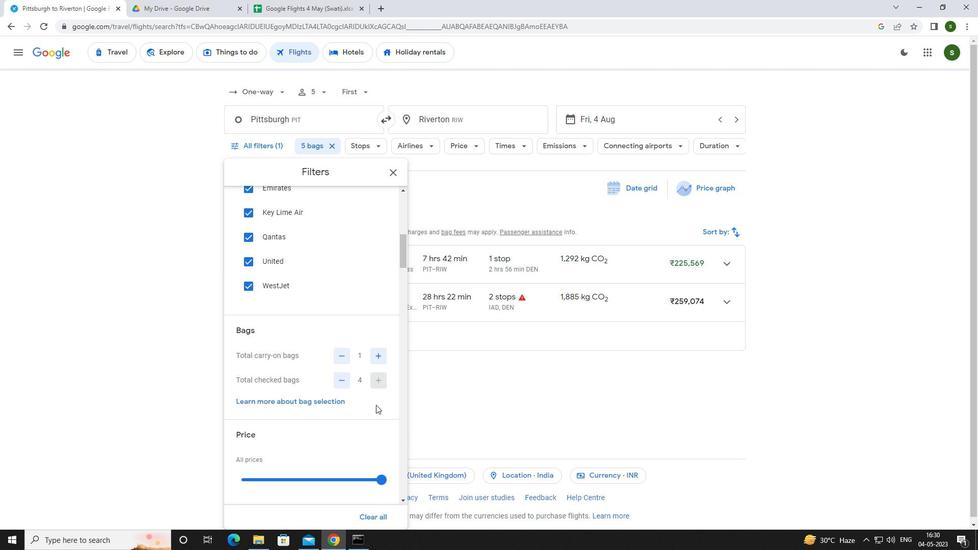 
Action: Mouse moved to (375, 348)
Screenshot: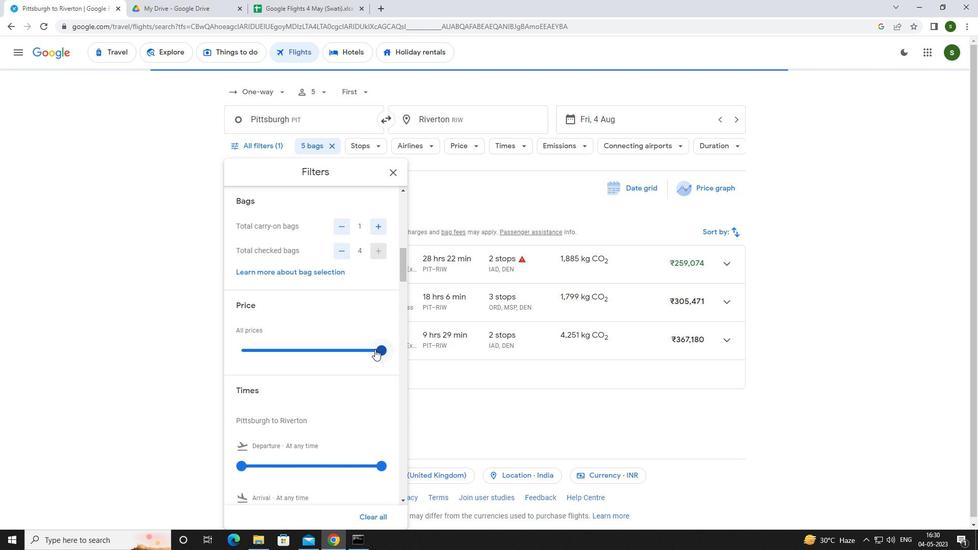 
Action: Mouse pressed left at (375, 348)
Screenshot: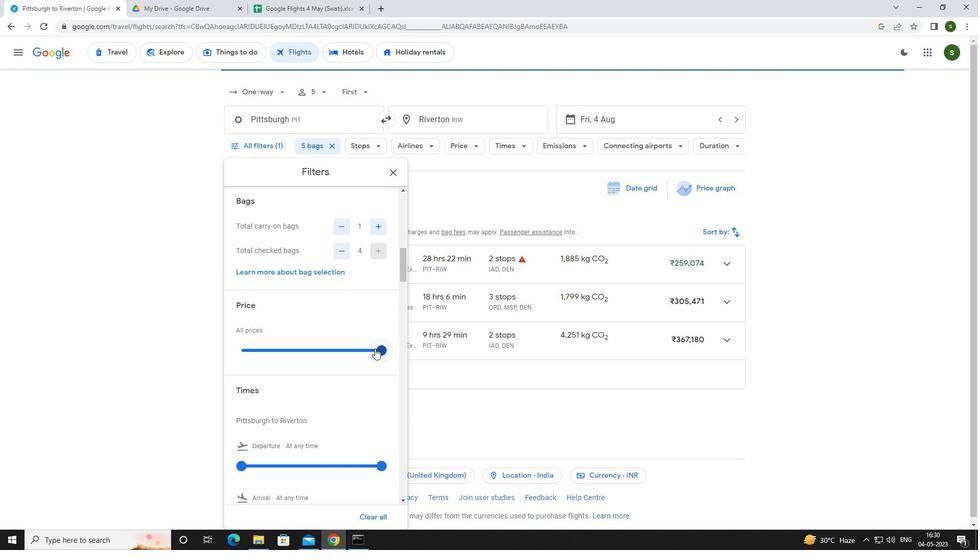 
Action: Mouse moved to (237, 354)
Screenshot: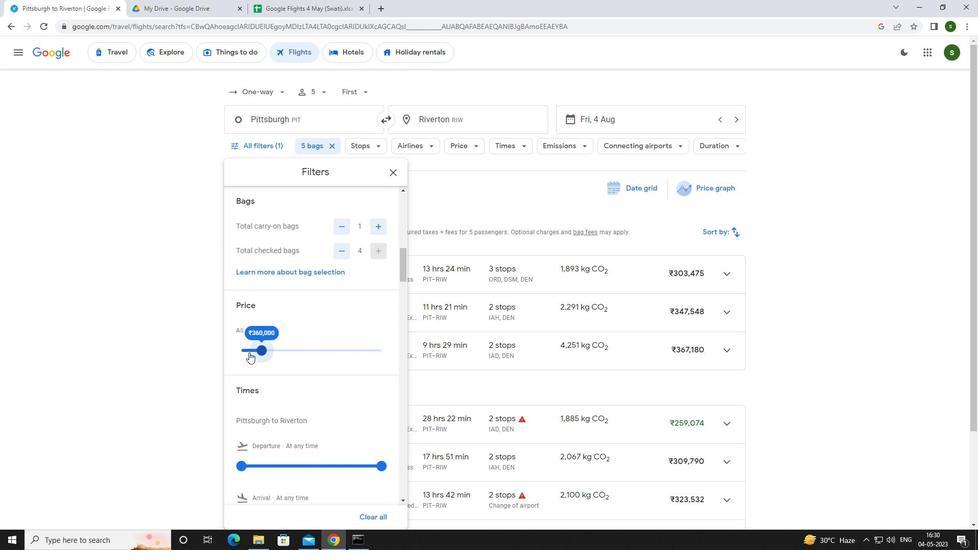 
Action: Mouse scrolled (237, 353) with delta (0, 0)
Screenshot: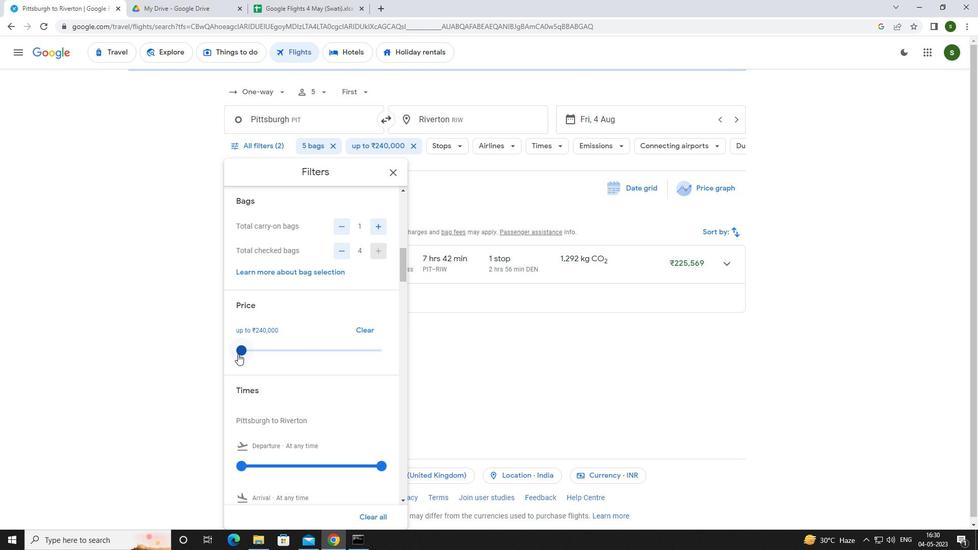 
Action: Mouse scrolled (237, 353) with delta (0, 0)
Screenshot: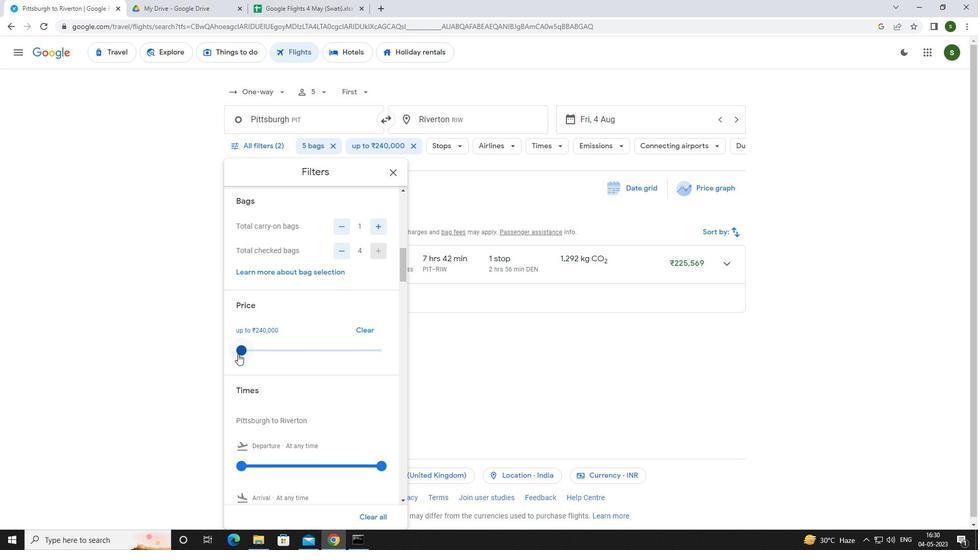 
Action: Mouse moved to (238, 360)
Screenshot: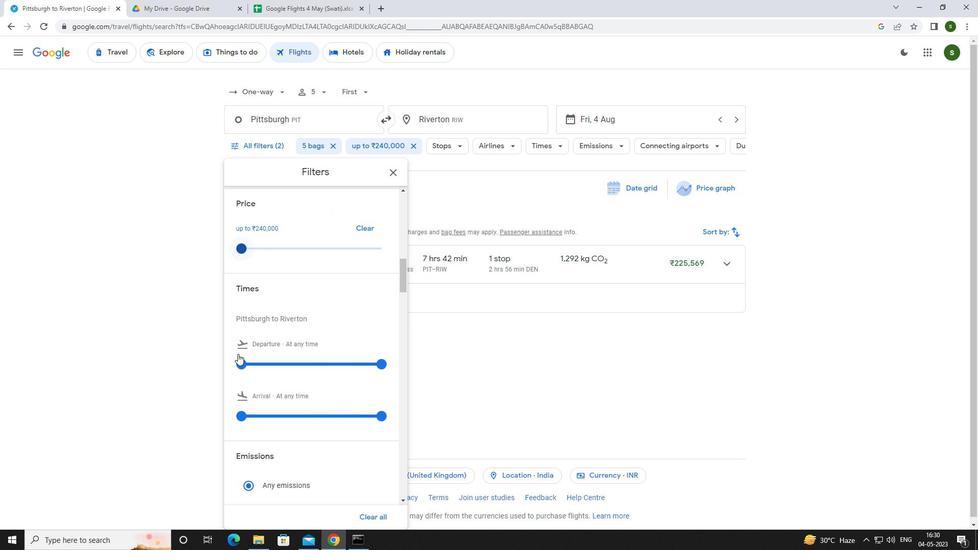 
Action: Mouse pressed left at (238, 360)
Screenshot: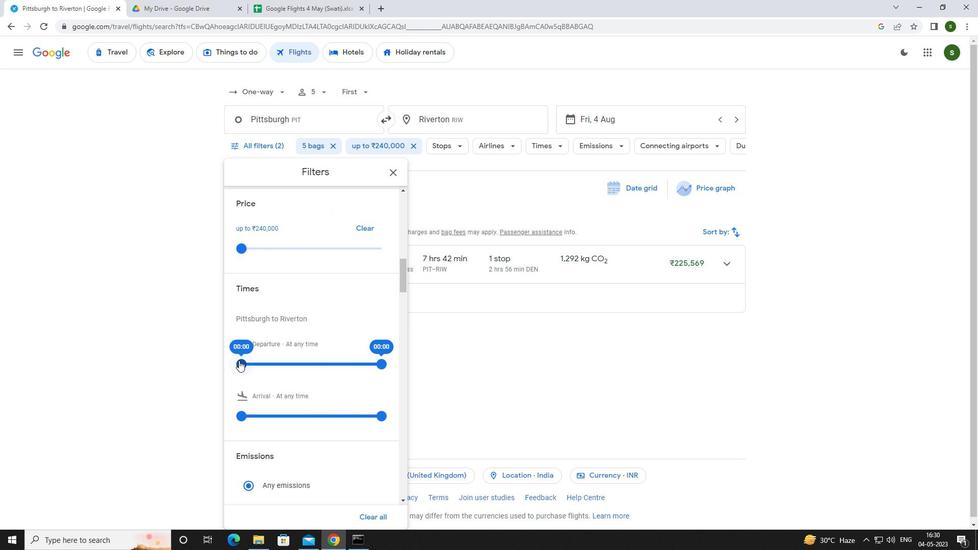 
Action: Mouse moved to (472, 380)
Screenshot: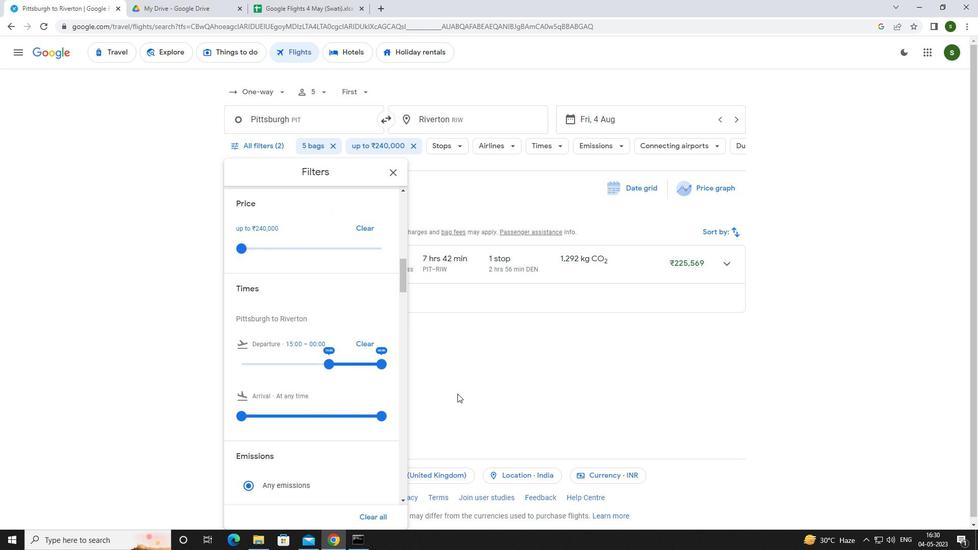 
Action: Mouse pressed left at (472, 380)
Screenshot: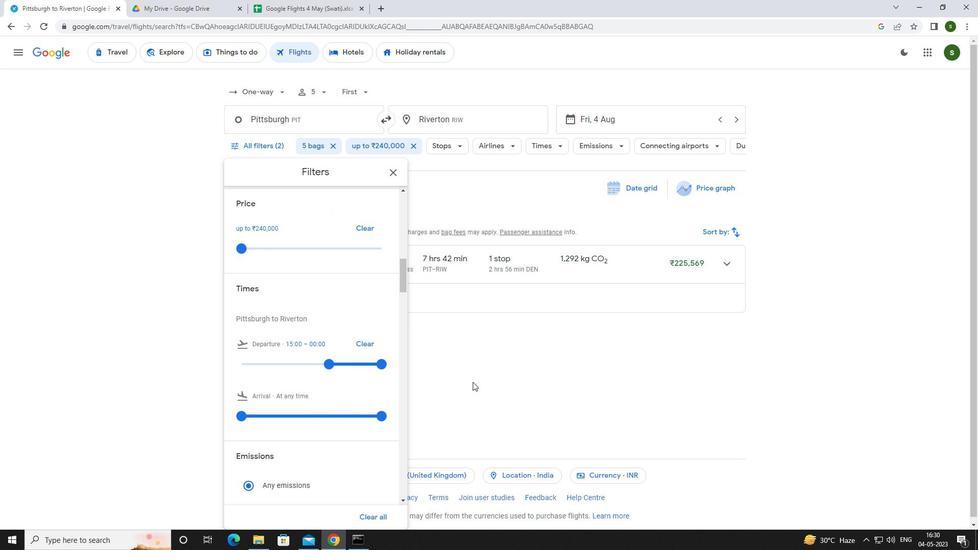 
